 Task: Add the task  Create a new online booking system for a tour operator to the section Cosmic Sprint in the project AgileOutlook and add a Due Date to the respective task as 2024/04/26
Action: Mouse moved to (110, 354)
Screenshot: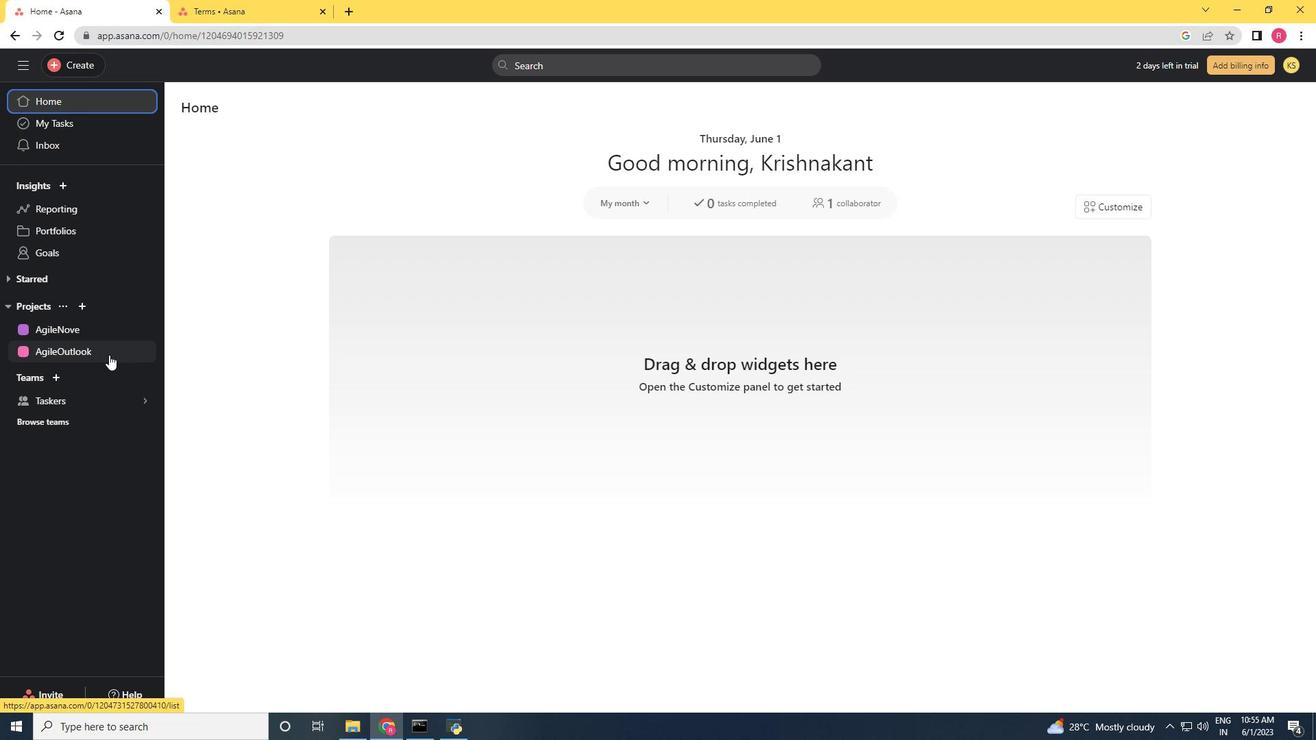 
Action: Mouse pressed left at (110, 354)
Screenshot: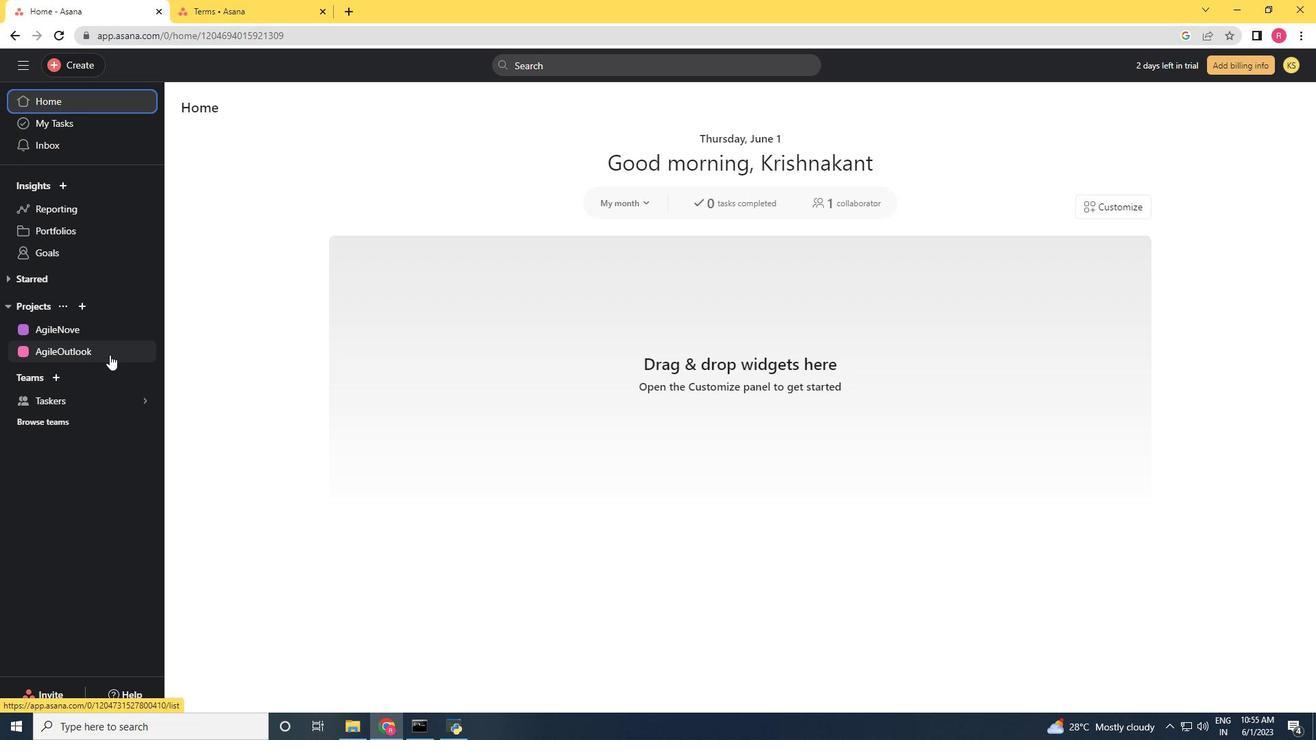 
Action: Mouse moved to (822, 560)
Screenshot: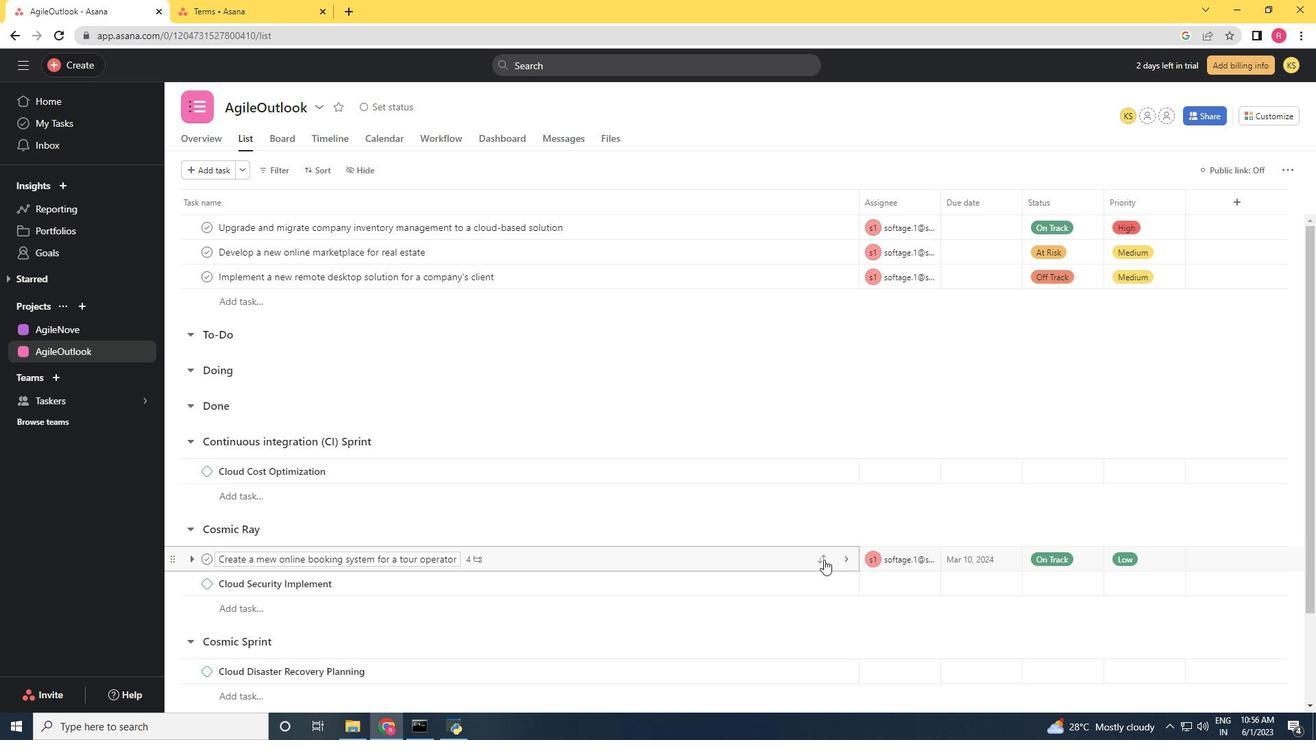
Action: Mouse pressed left at (822, 560)
Screenshot: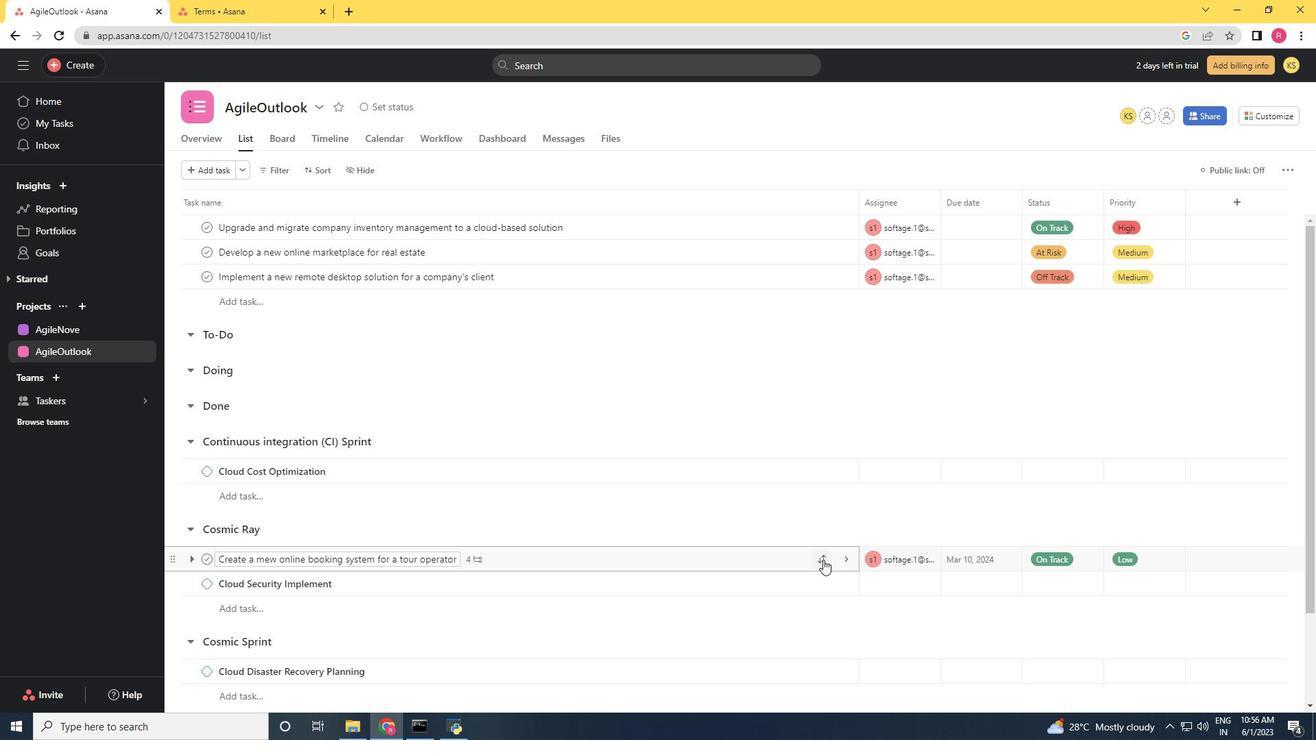 
Action: Mouse moved to (746, 499)
Screenshot: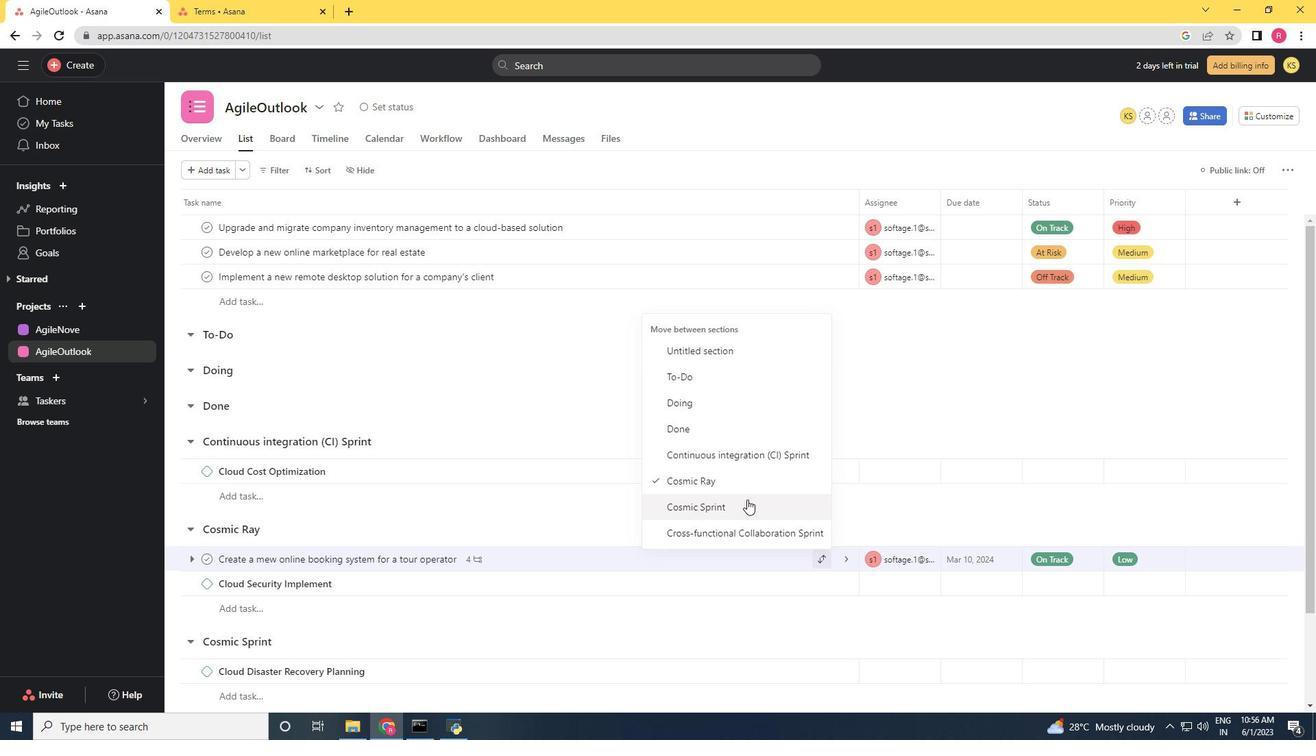 
Action: Mouse pressed left at (746, 499)
Screenshot: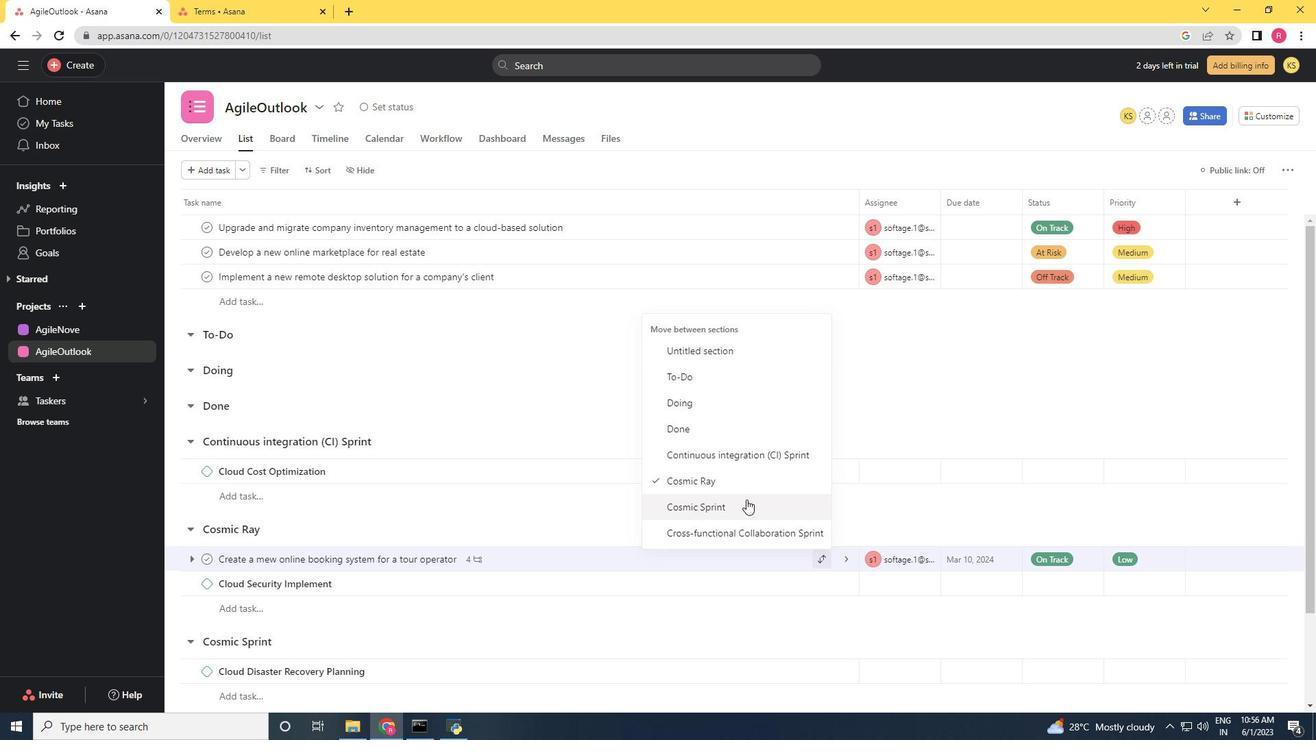 
Action: Mouse moved to (630, 614)
Screenshot: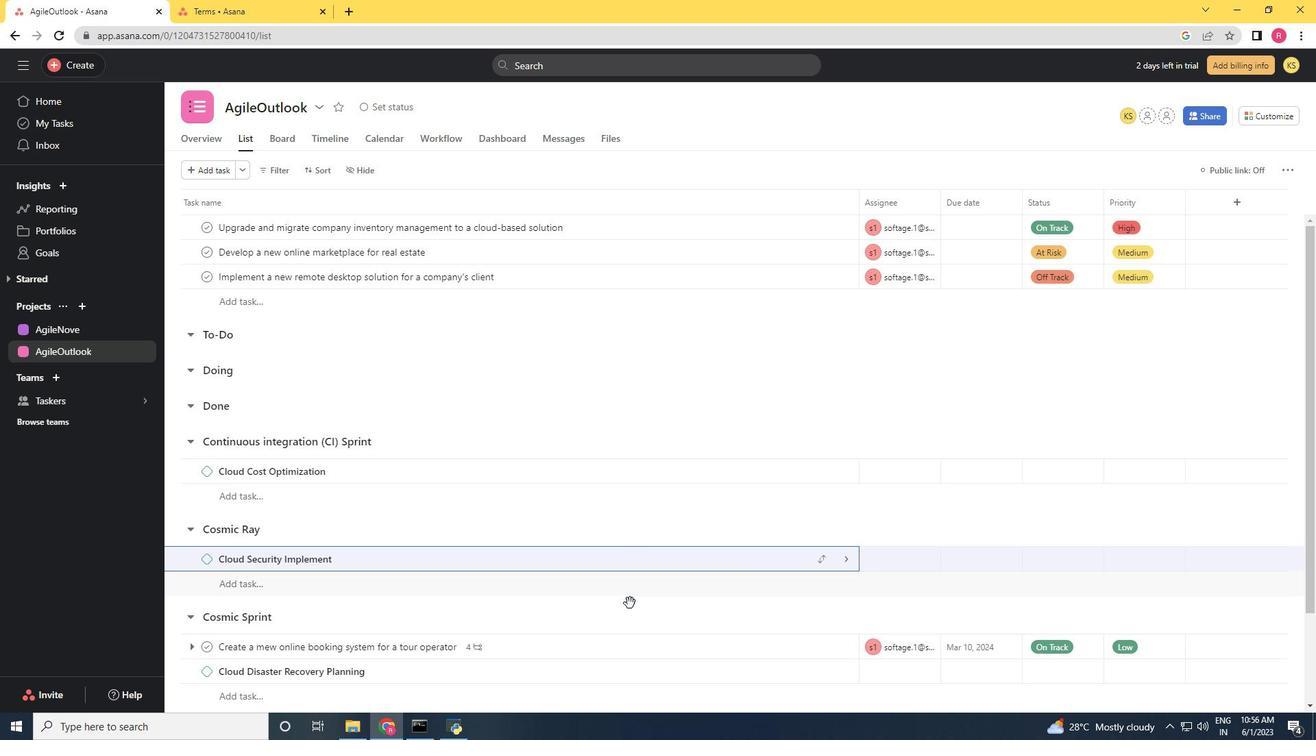 
Action: Mouse scrolled (630, 613) with delta (0, 0)
Screenshot: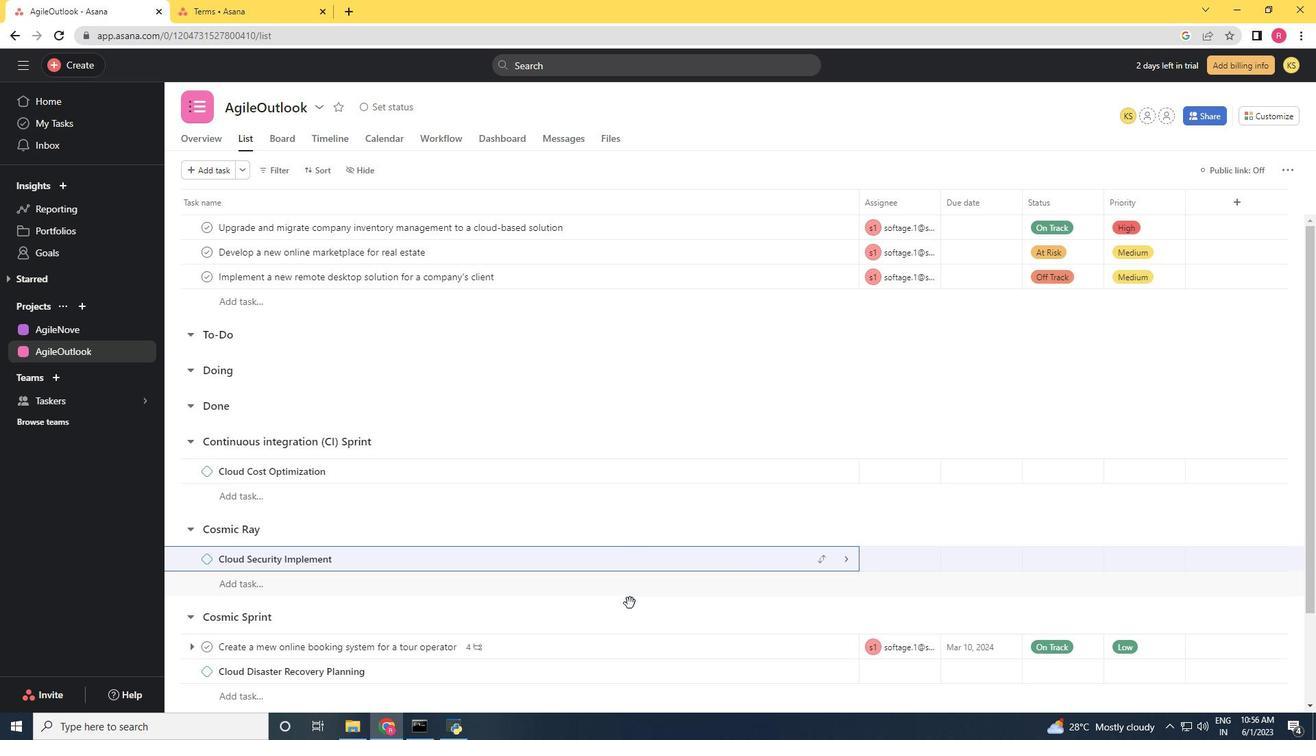 
Action: Mouse scrolled (630, 613) with delta (0, 0)
Screenshot: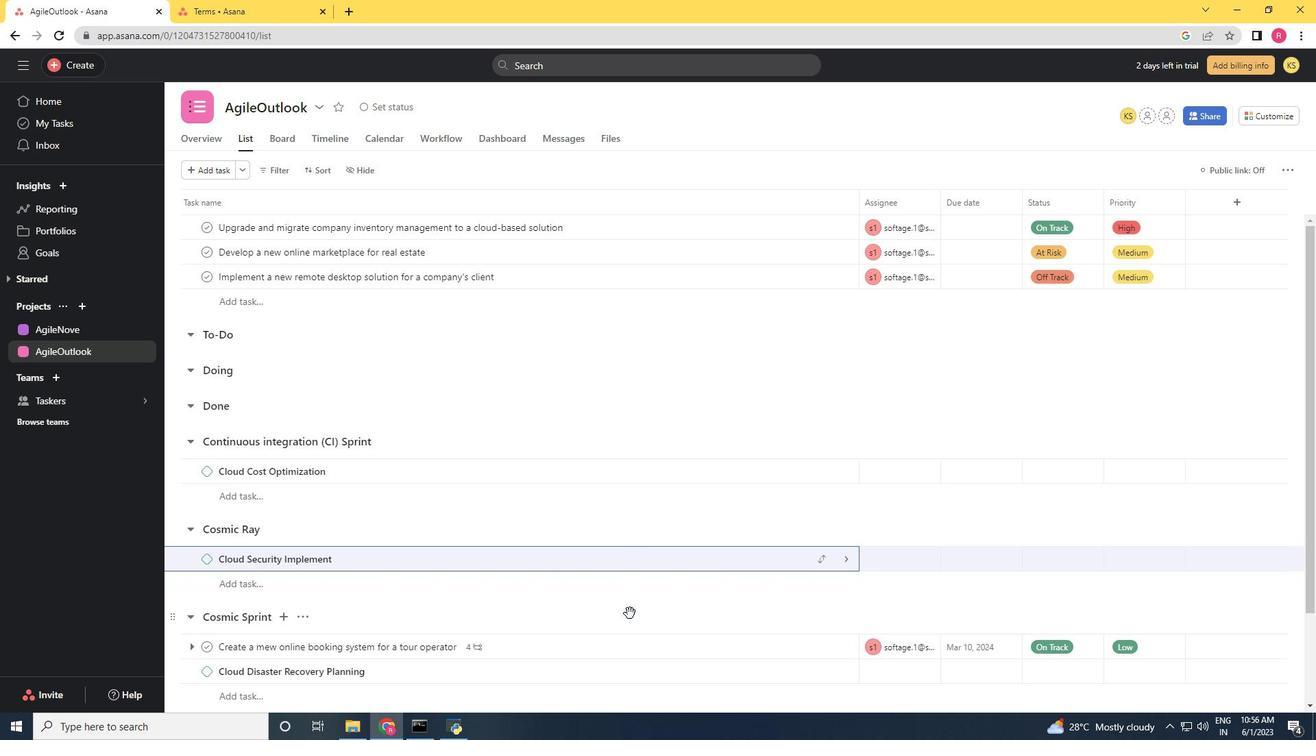 
Action: Mouse scrolled (630, 613) with delta (0, 0)
Screenshot: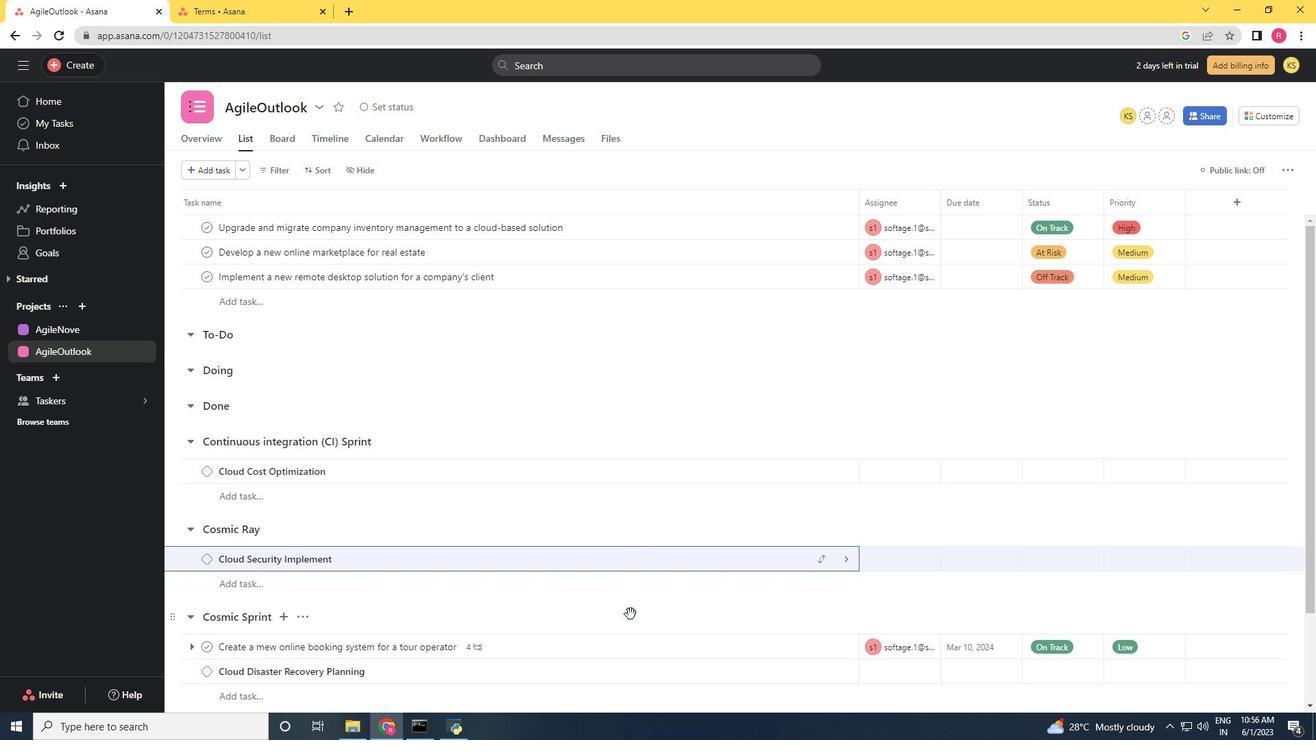 
Action: Mouse moved to (651, 540)
Screenshot: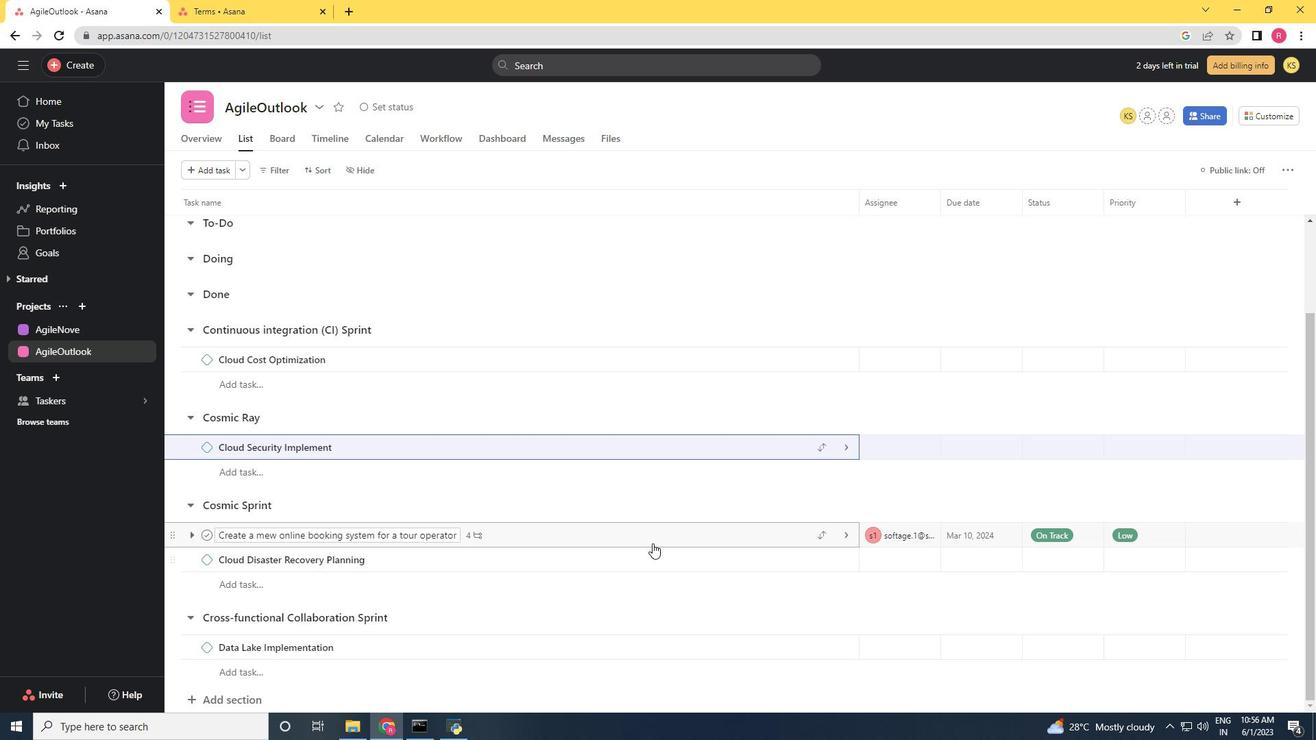
Action: Mouse pressed left at (651, 540)
Screenshot: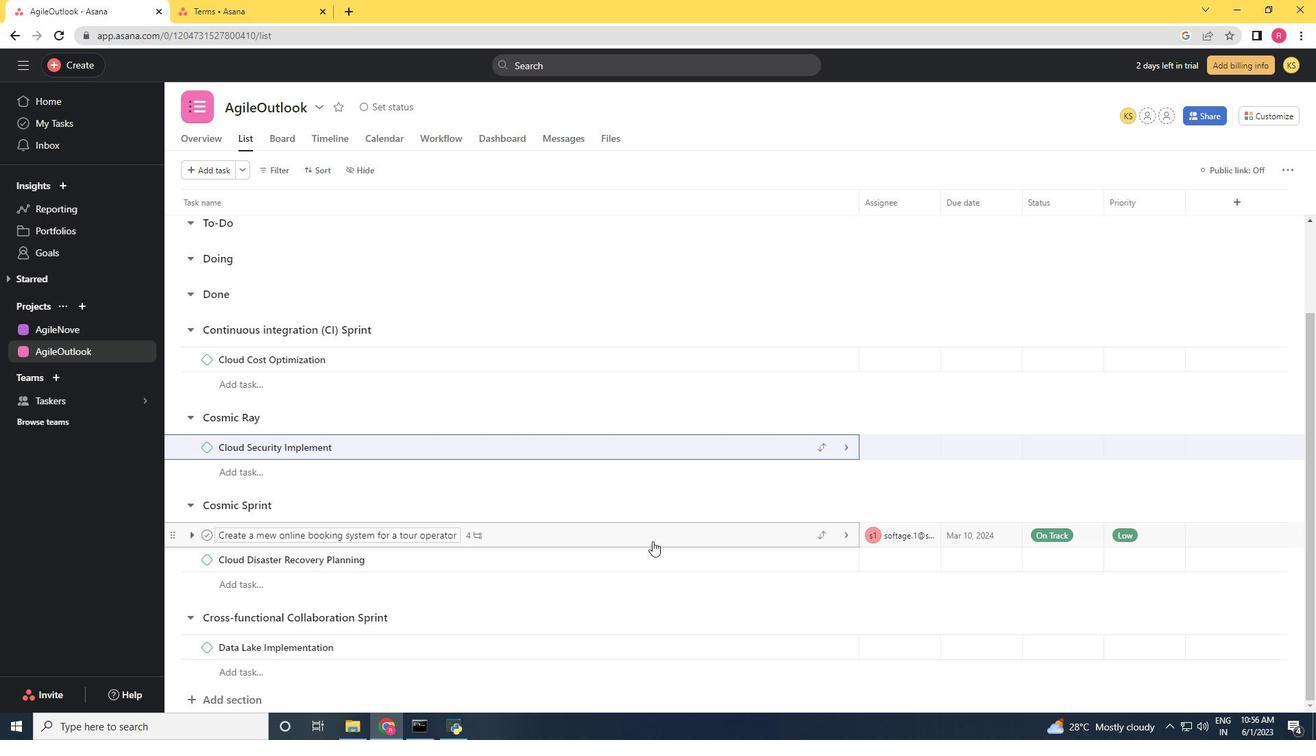 
Action: Mouse moved to (621, 557)
Screenshot: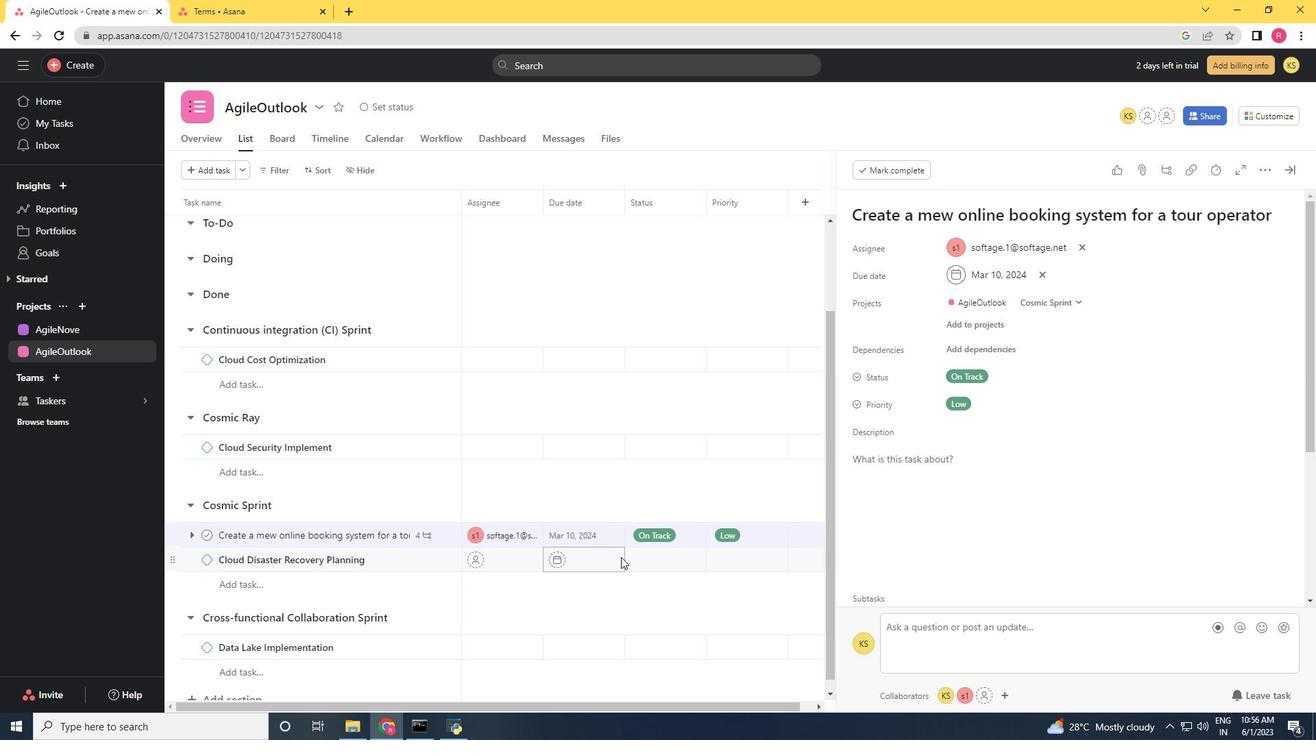 
Action: Mouse pressed left at (621, 557)
Screenshot: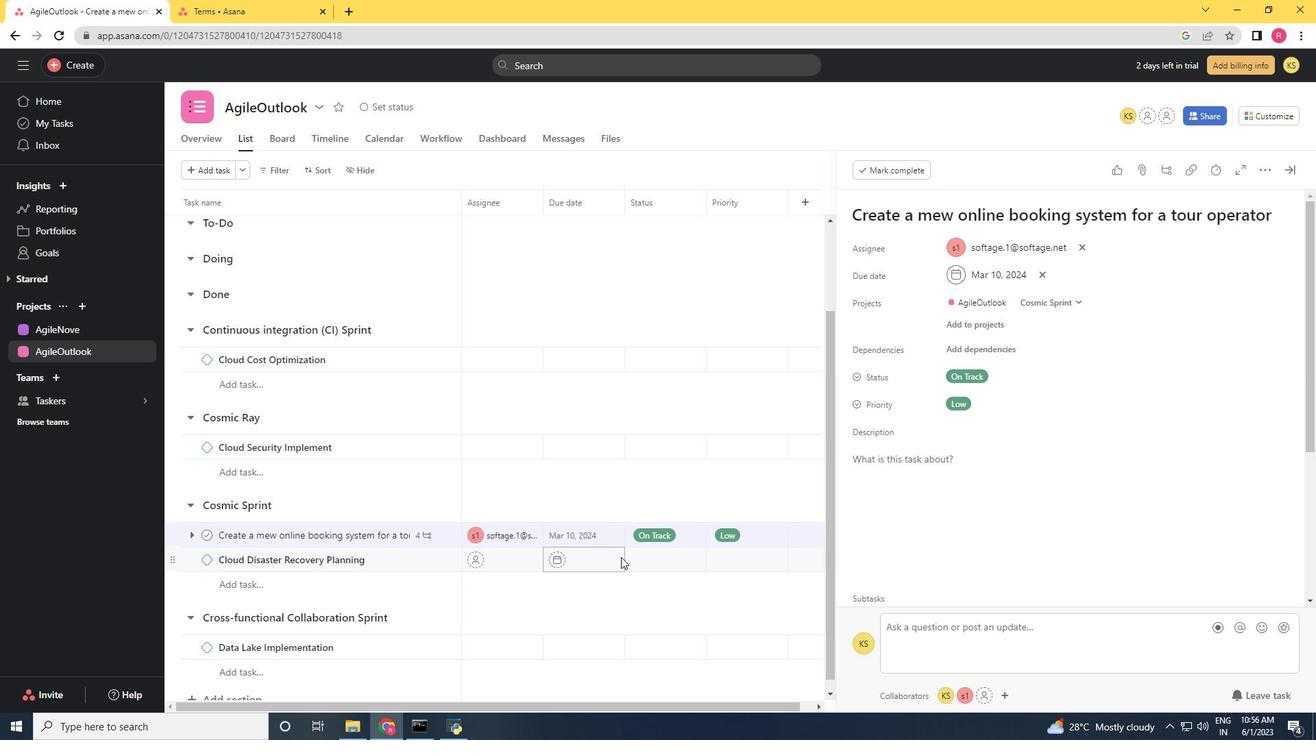 
Action: Mouse moved to (614, 536)
Screenshot: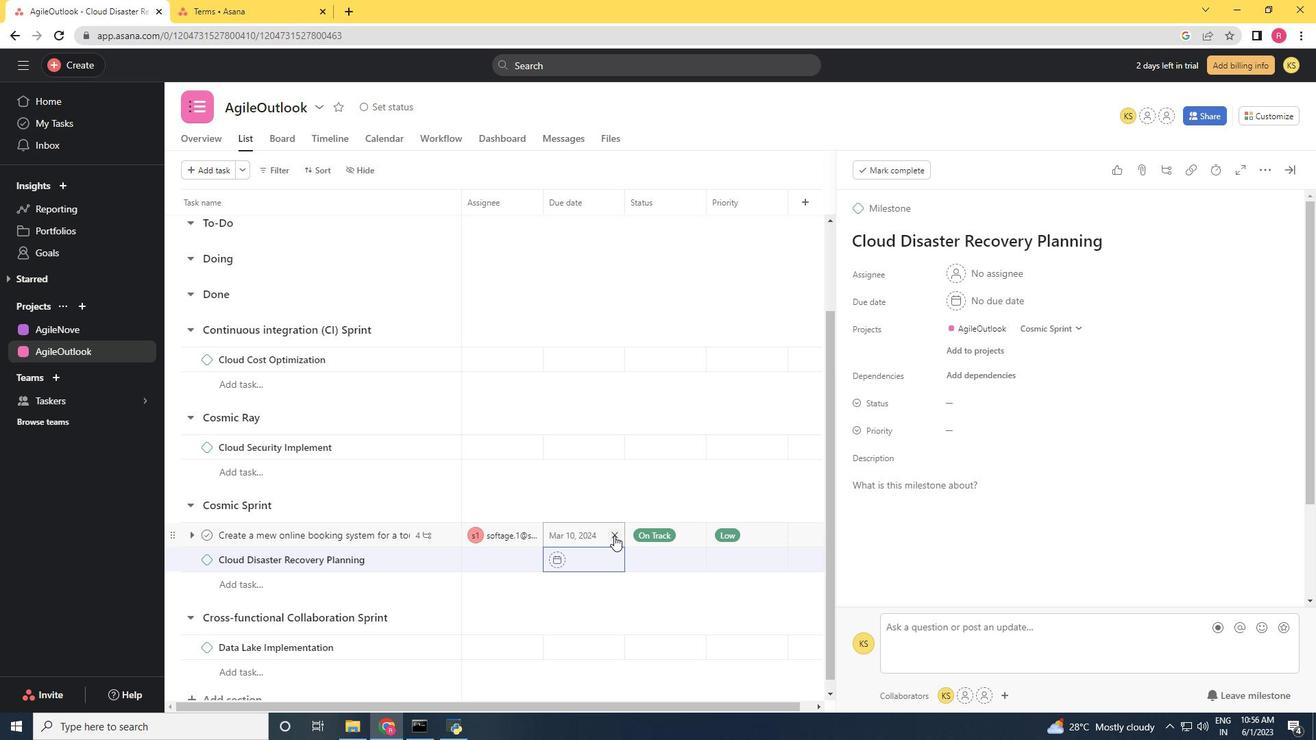 
Action: Mouse pressed left at (614, 536)
Screenshot: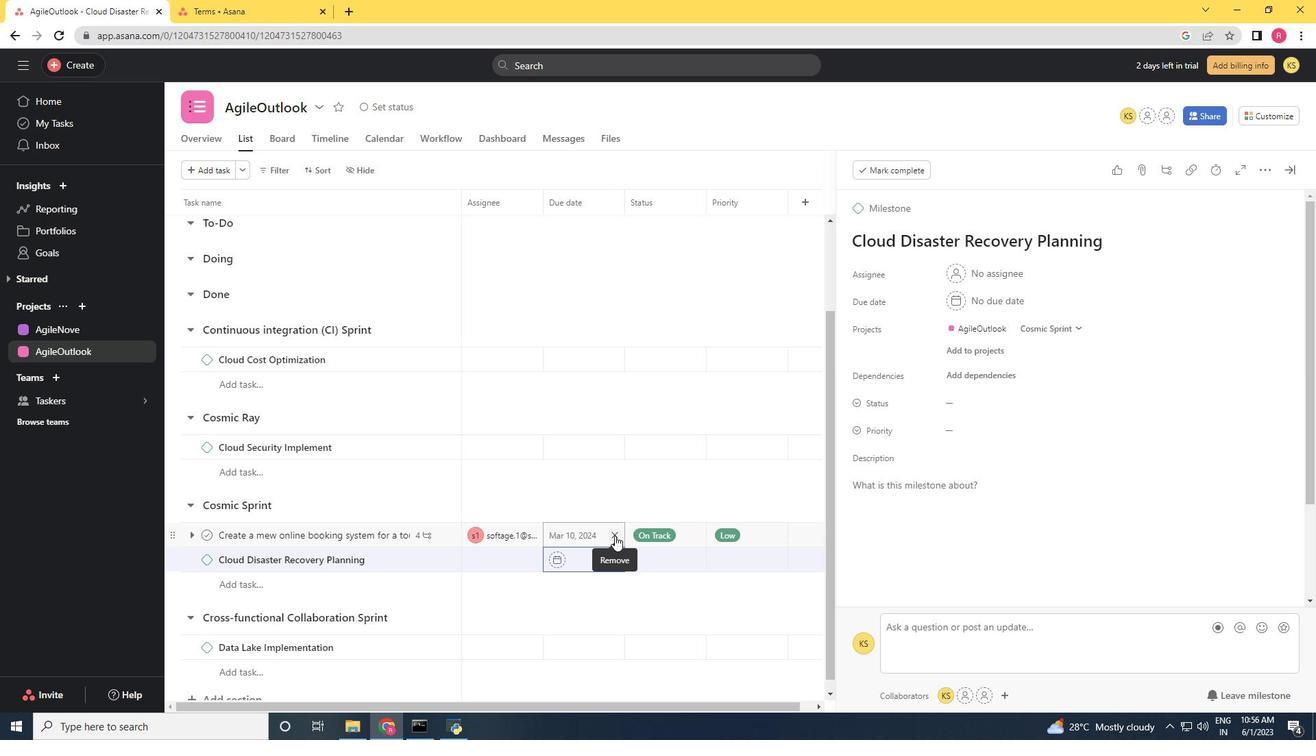 
Action: Mouse moved to (990, 273)
Screenshot: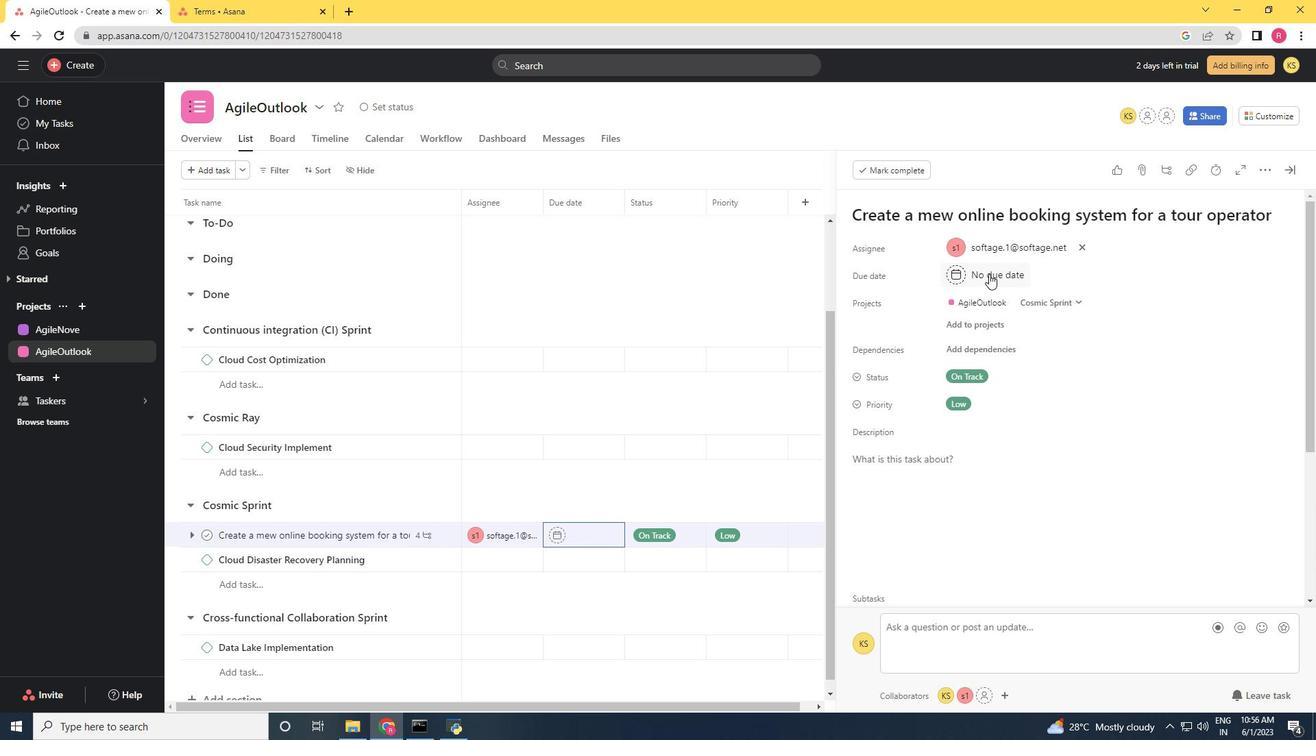 
Action: Mouse pressed left at (990, 273)
Screenshot: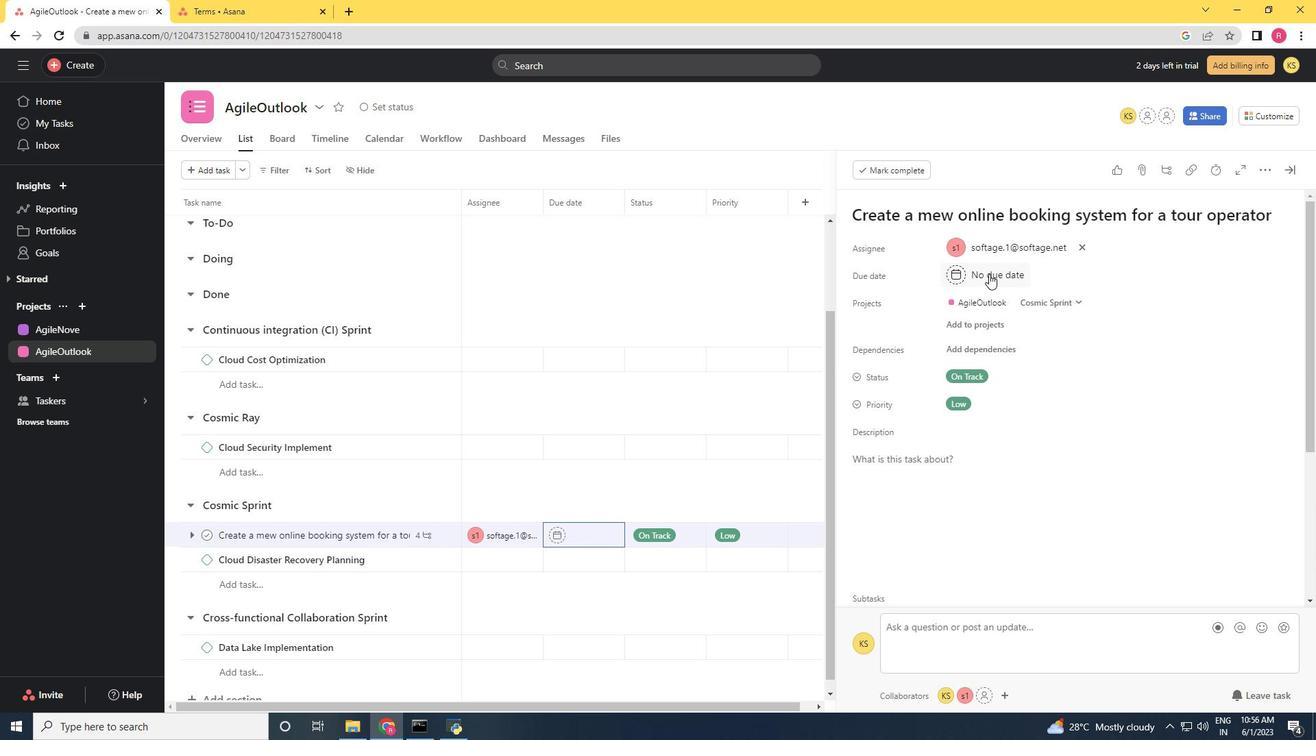 
Action: Mouse moved to (1113, 340)
Screenshot: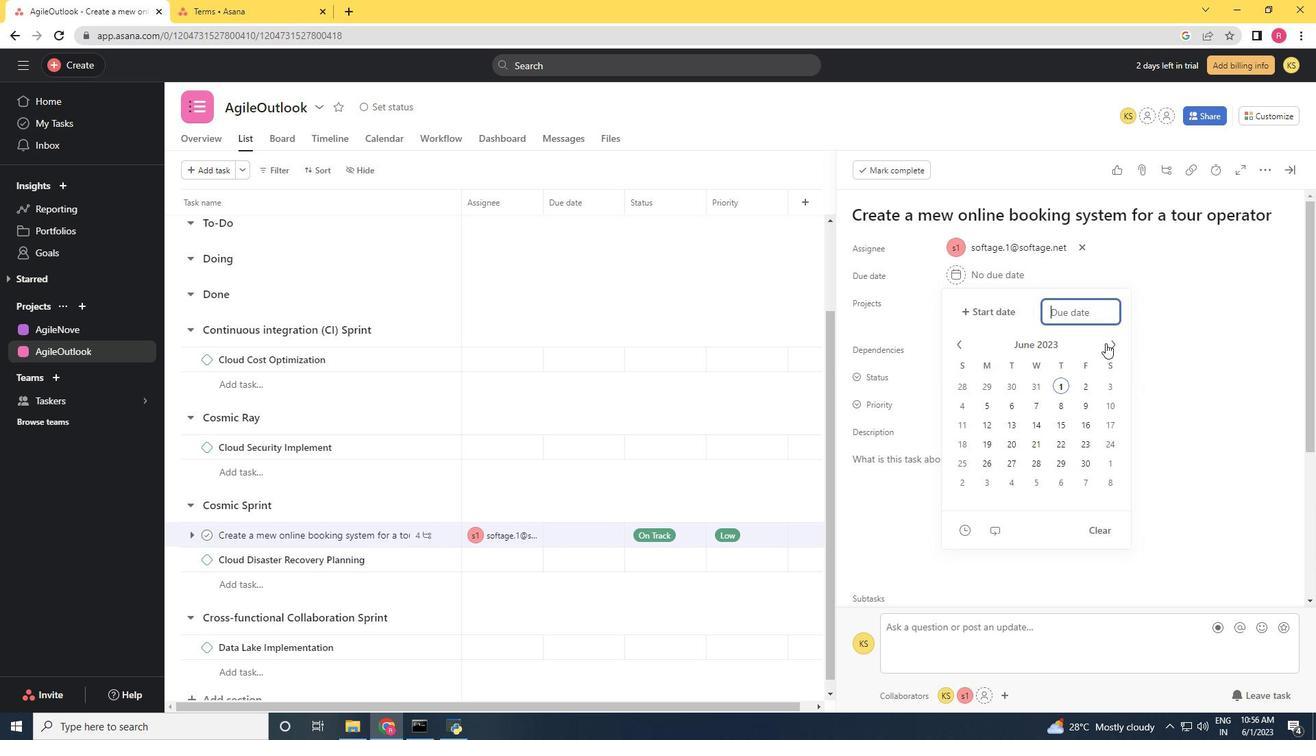 
Action: Mouse pressed left at (1113, 340)
Screenshot: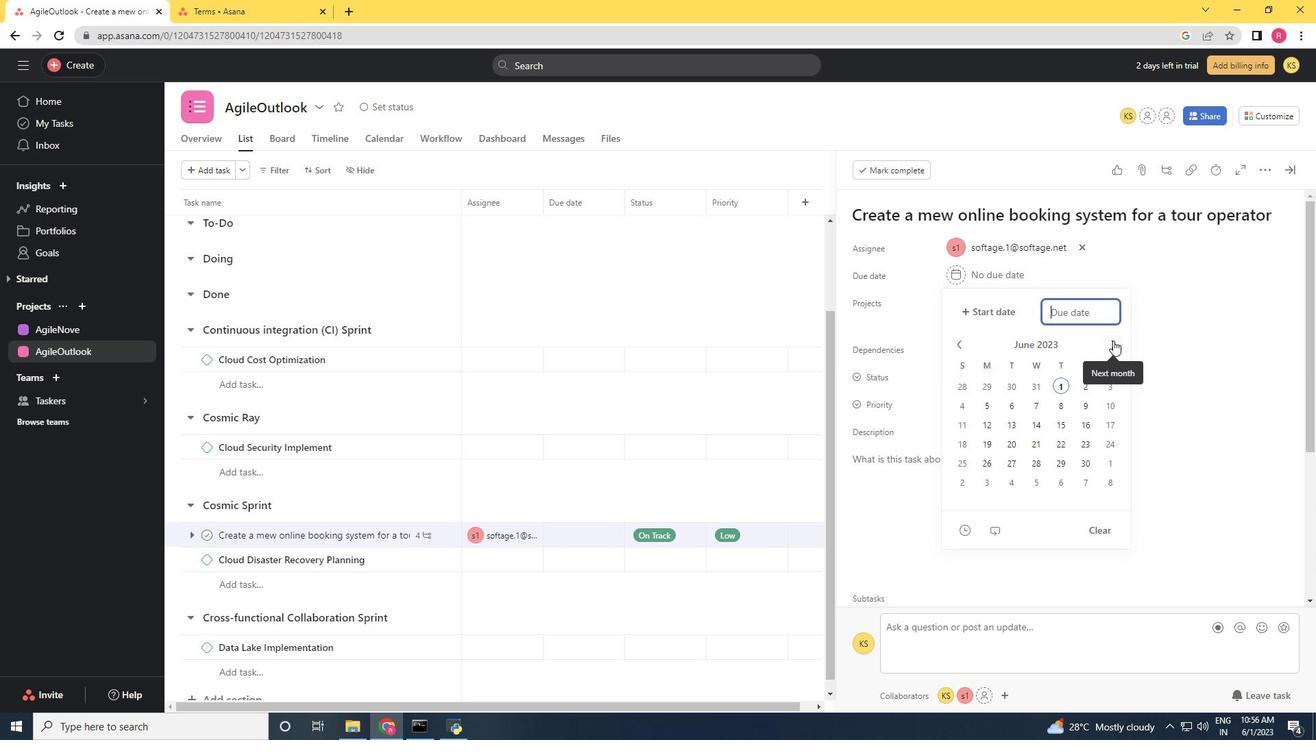 
Action: Mouse pressed left at (1113, 340)
Screenshot: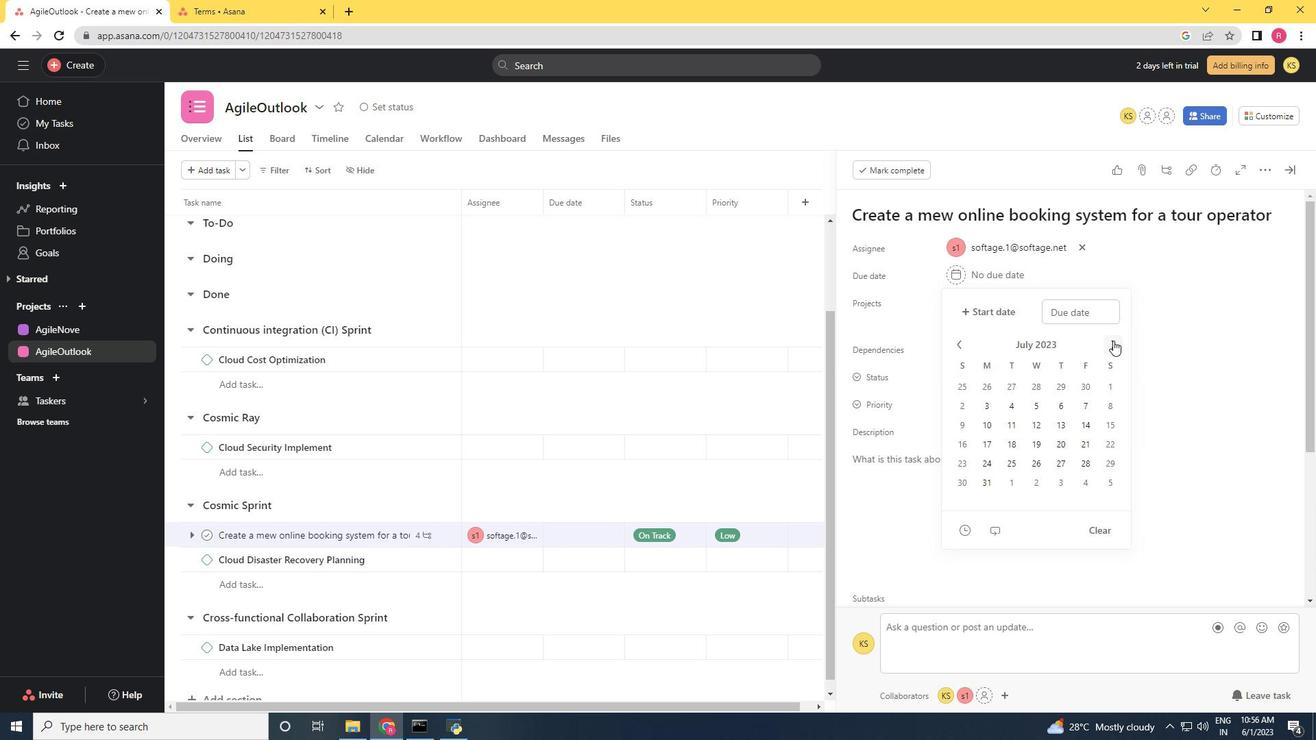 
Action: Mouse pressed left at (1113, 340)
Screenshot: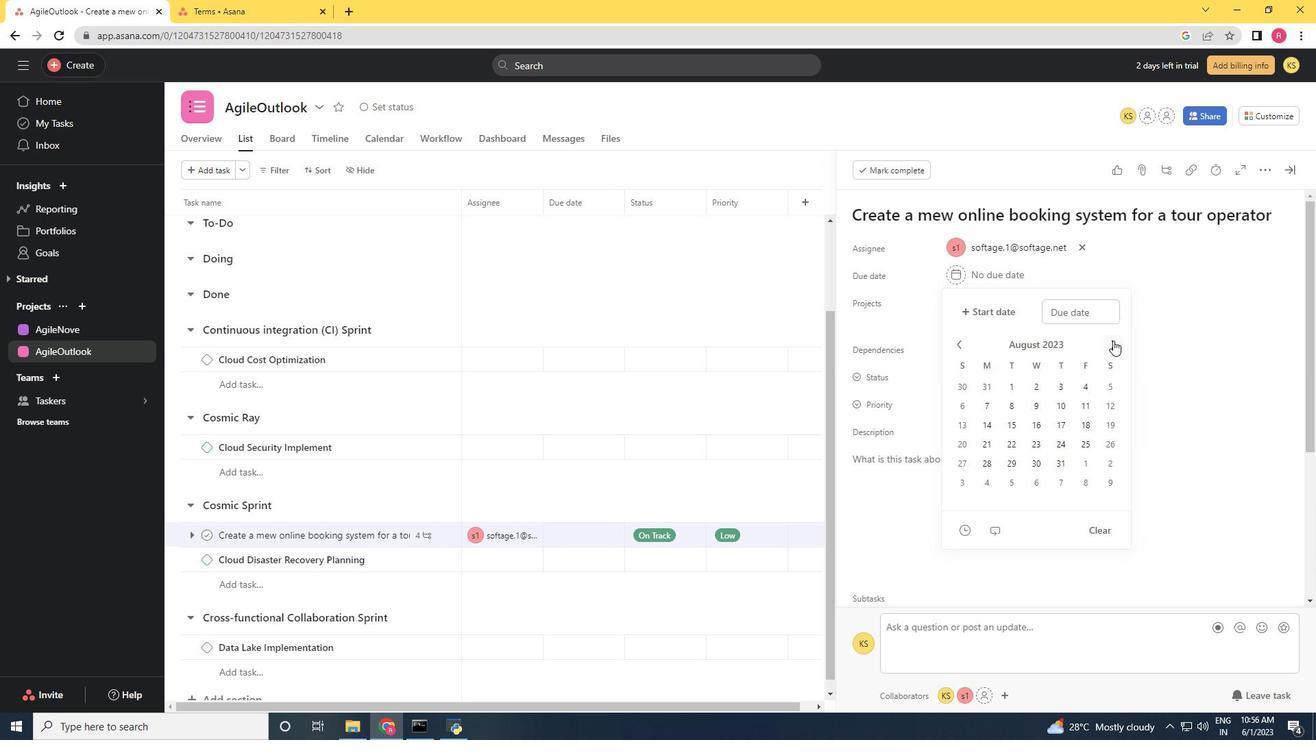 
Action: Mouse pressed left at (1113, 340)
Screenshot: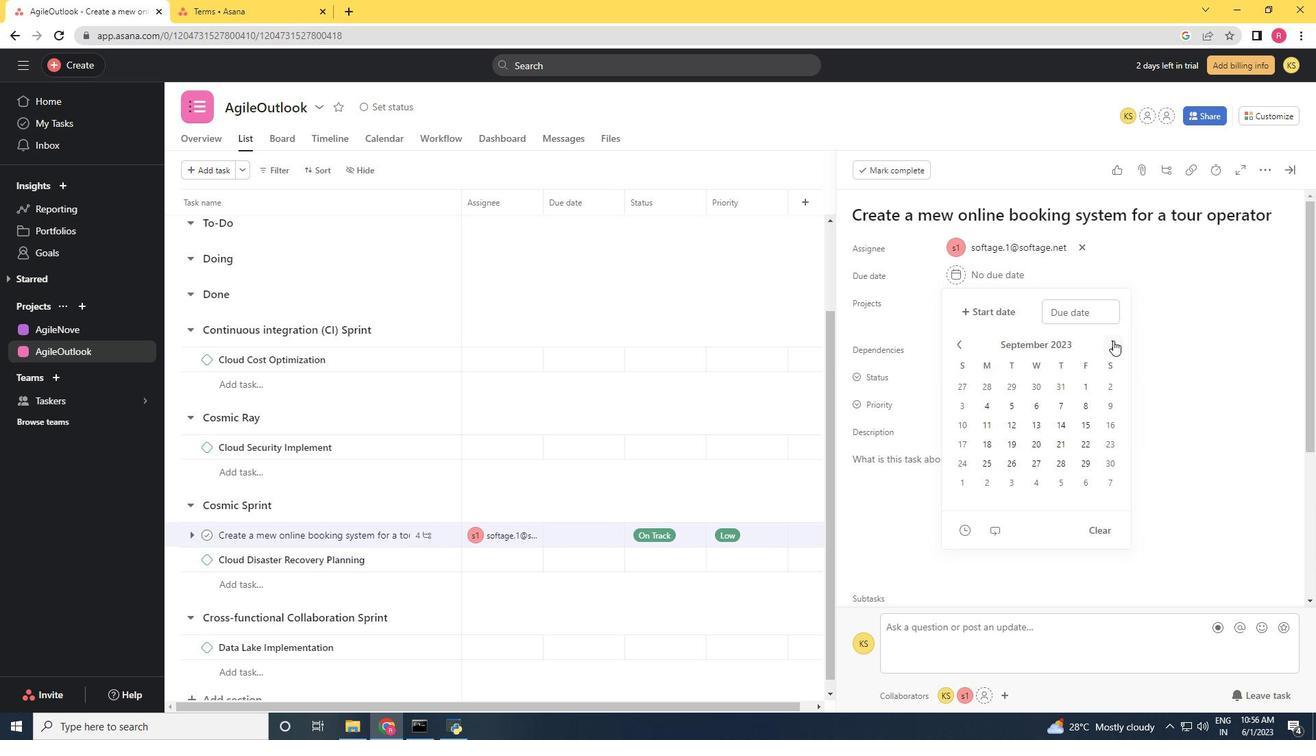 
Action: Mouse moved to (1113, 340)
Screenshot: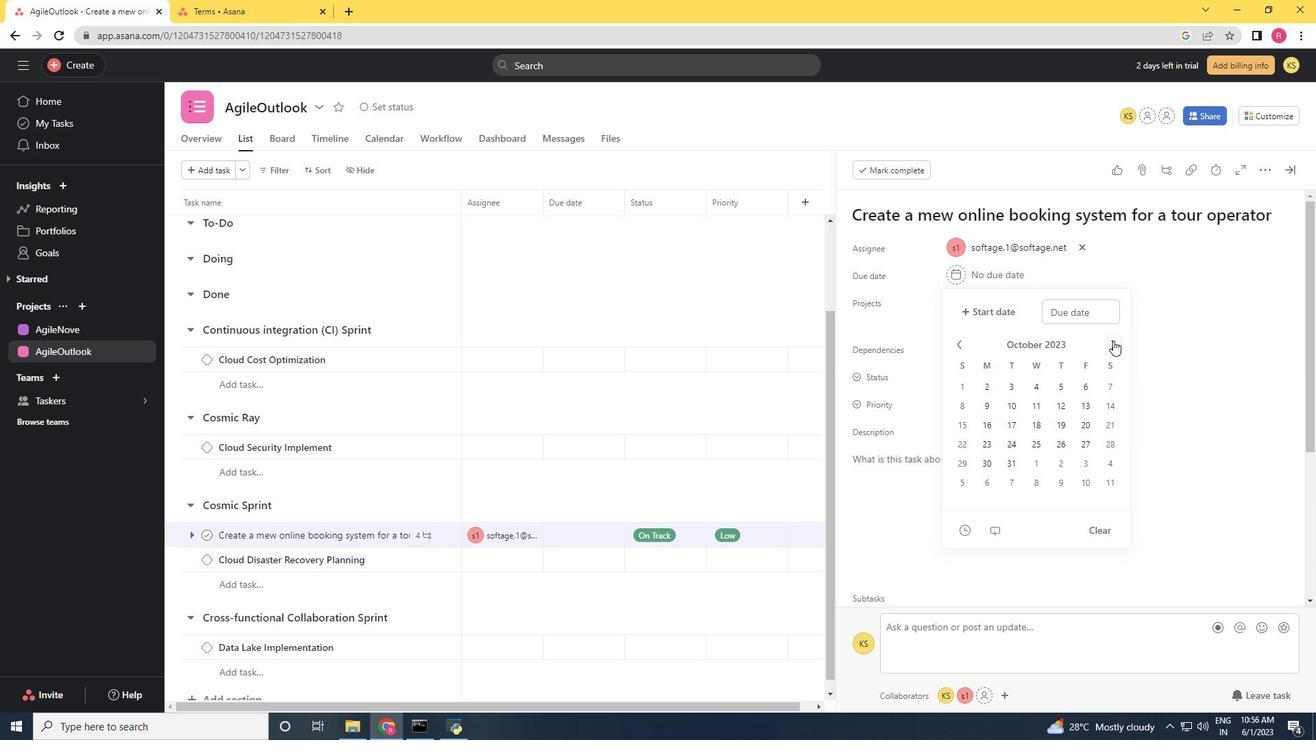 
Action: Mouse pressed left at (1113, 340)
Screenshot: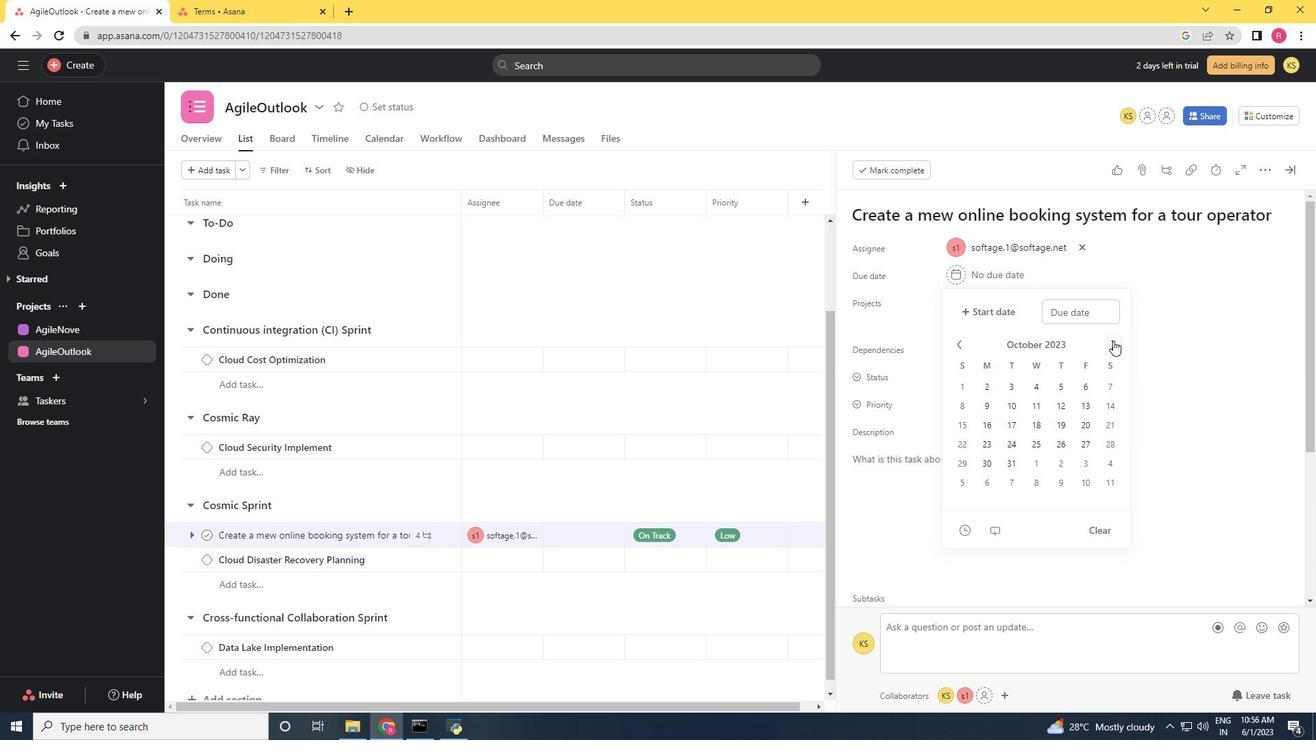 
Action: Mouse pressed left at (1113, 340)
Screenshot: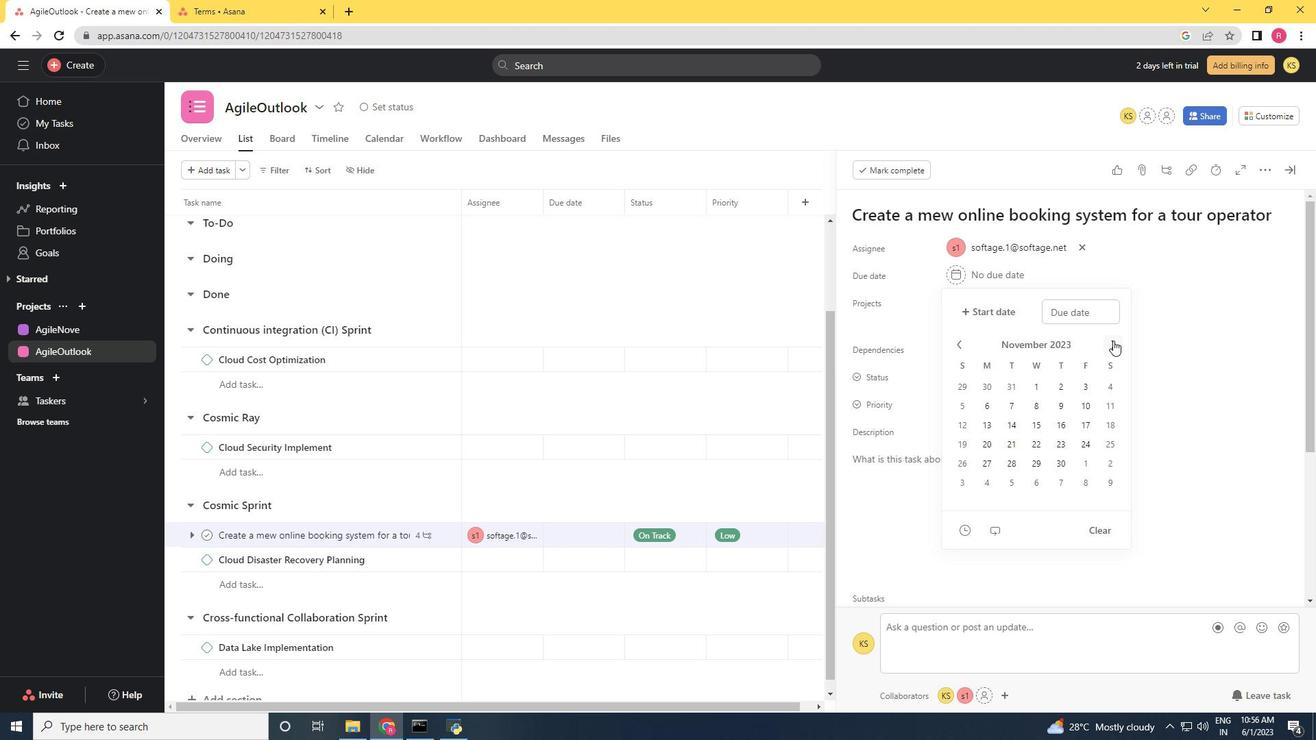 
Action: Mouse moved to (1114, 340)
Screenshot: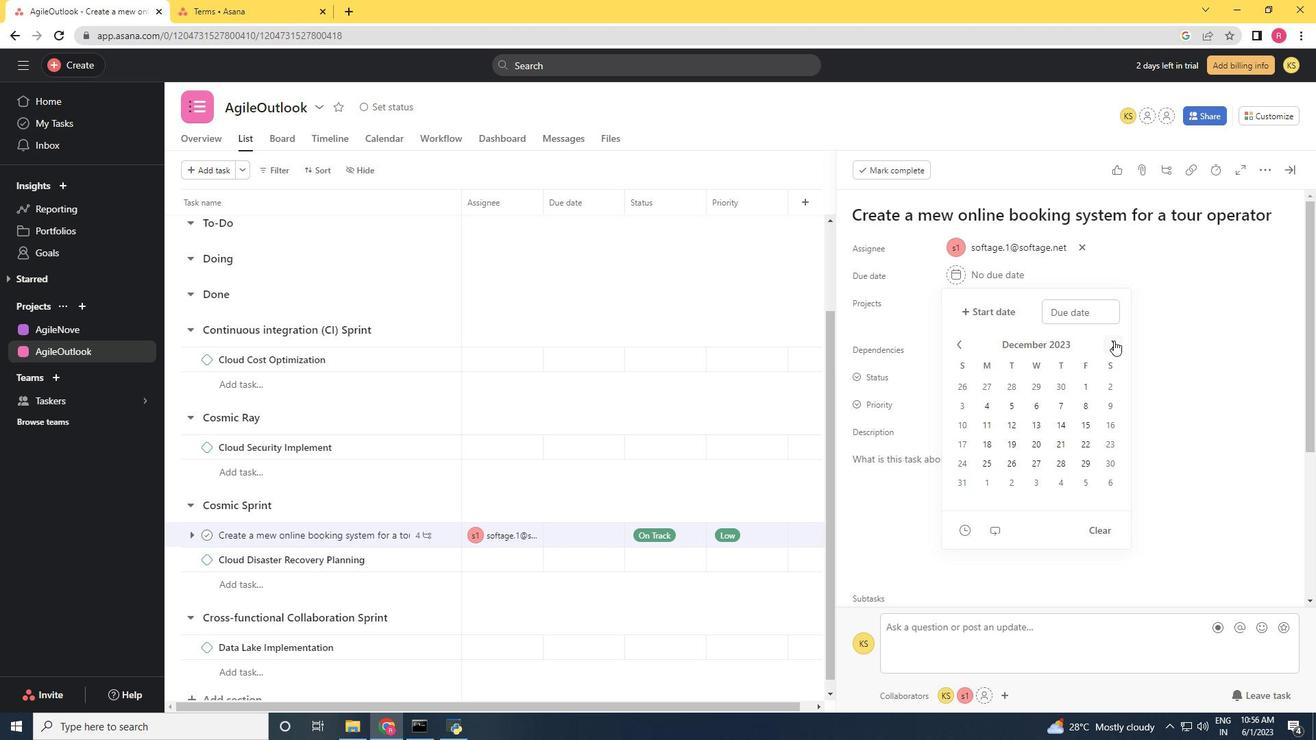 
Action: Mouse pressed left at (1114, 340)
Screenshot: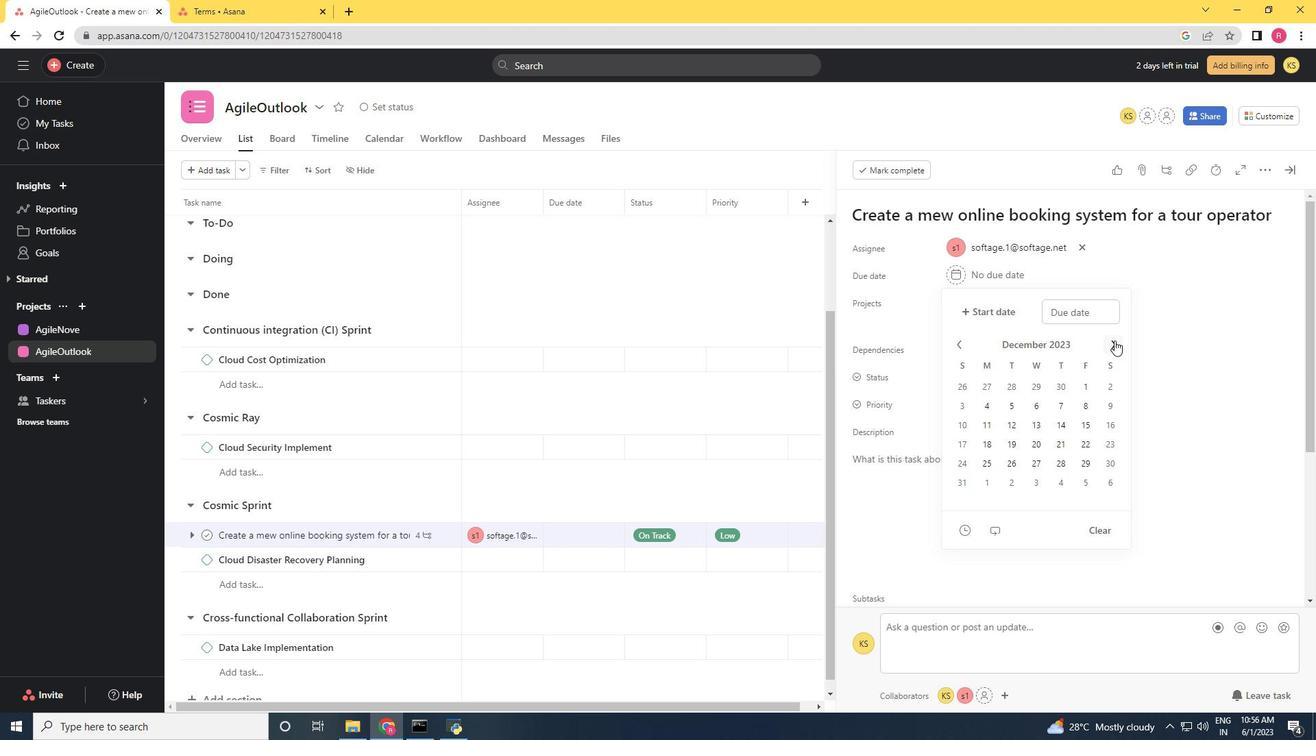 
Action: Mouse moved to (1115, 340)
Screenshot: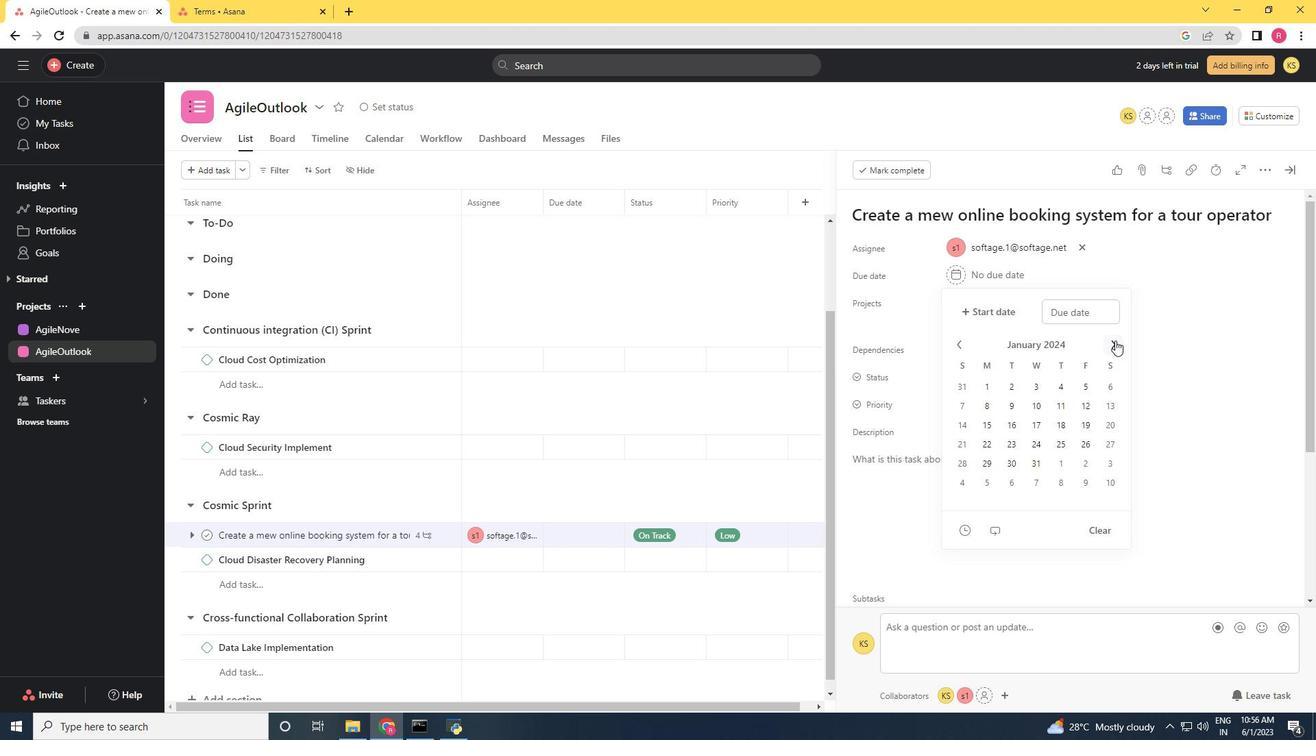 
Action: Mouse pressed left at (1115, 340)
Screenshot: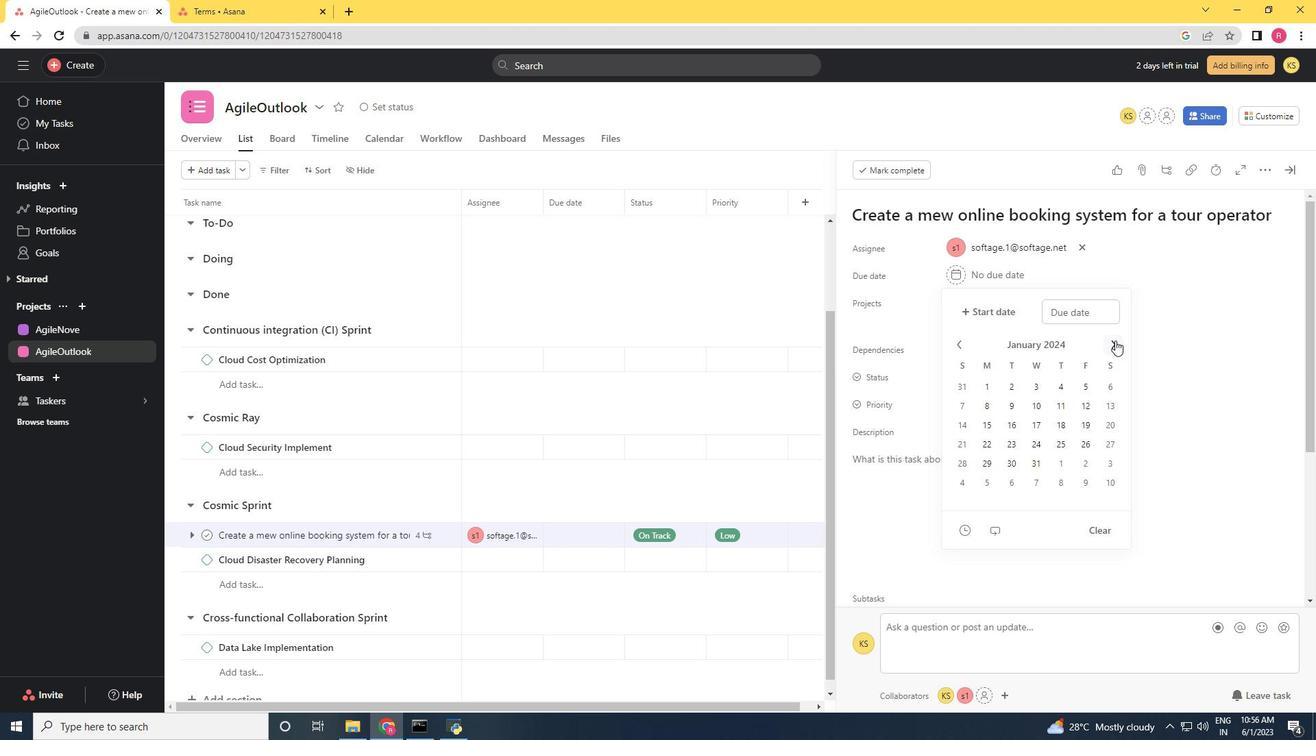 
Action: Mouse pressed left at (1115, 340)
Screenshot: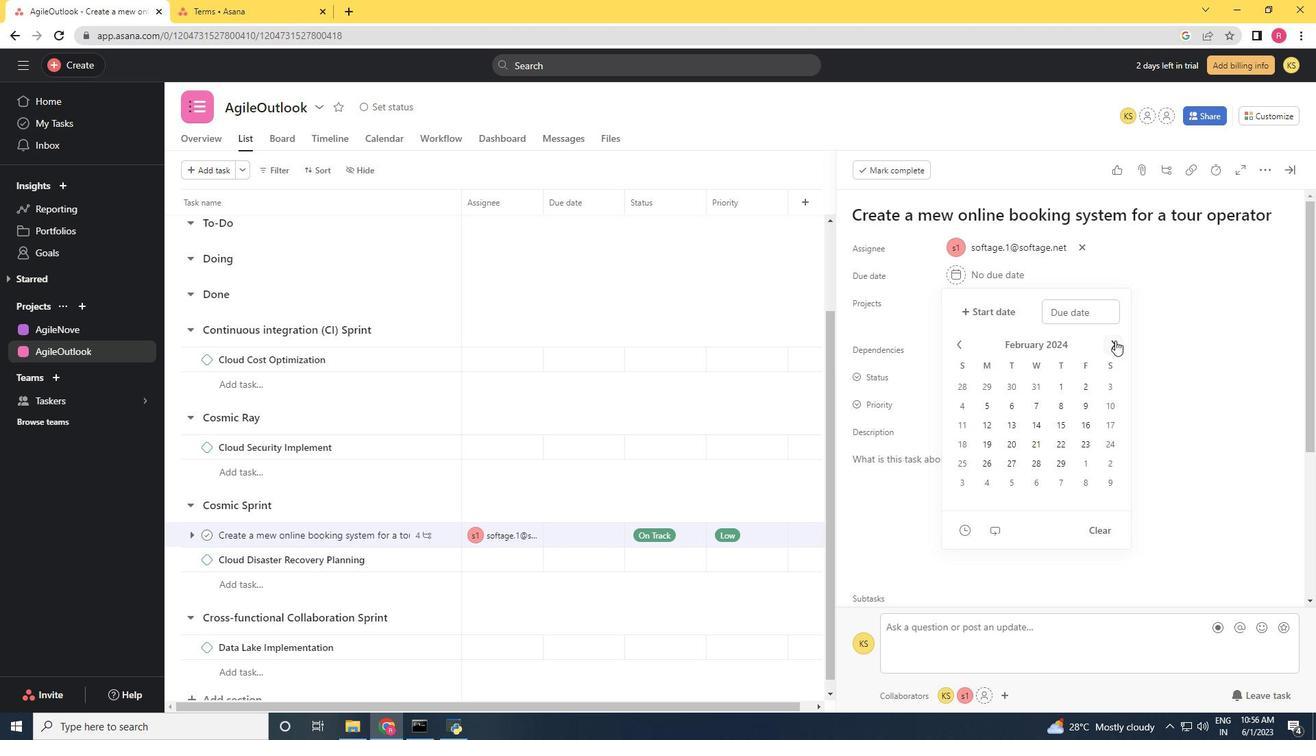 
Action: Mouse pressed left at (1115, 340)
Screenshot: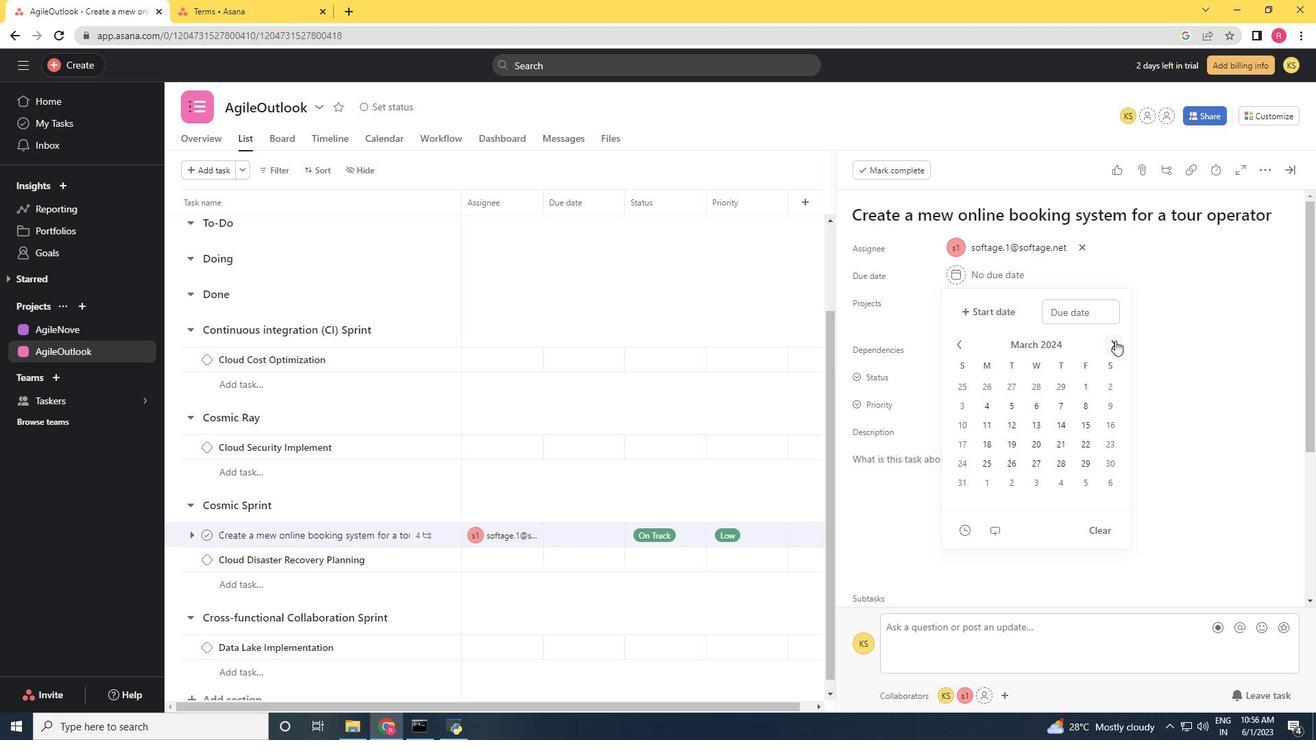 
Action: Mouse moved to (1087, 438)
Screenshot: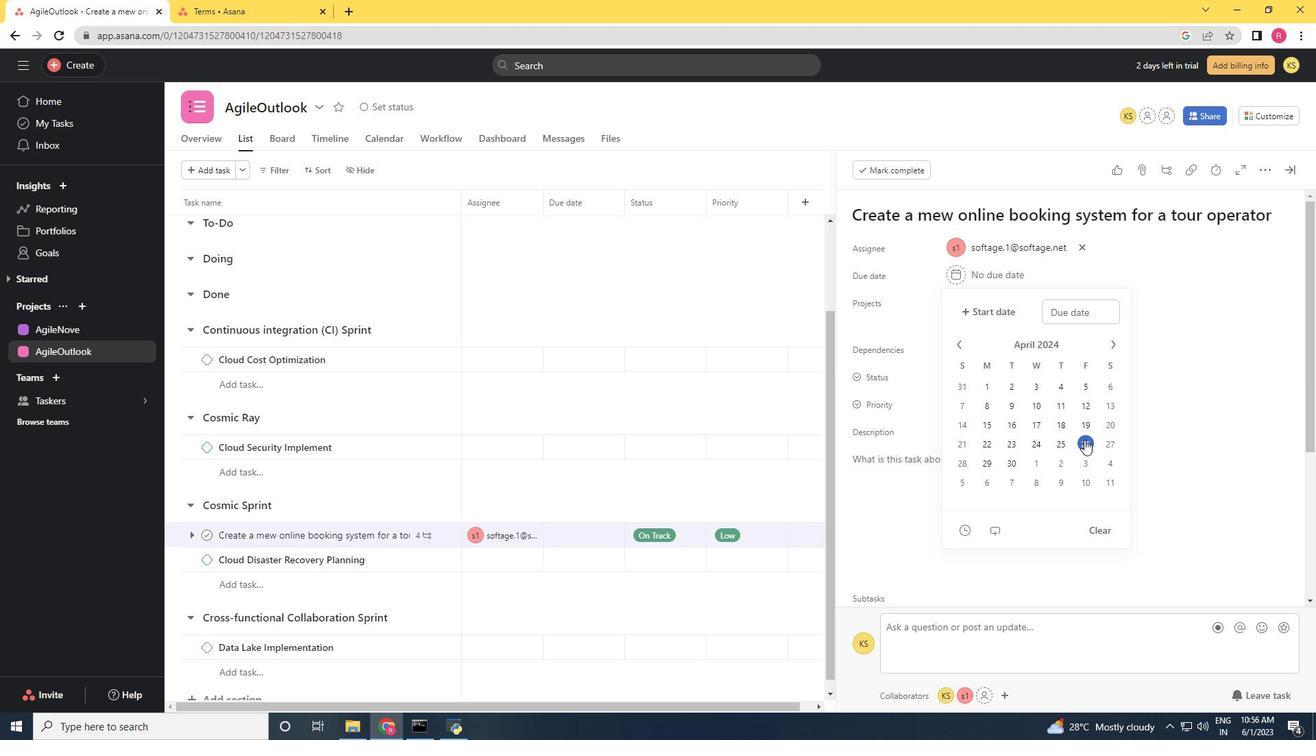 
Action: Mouse pressed left at (1087, 438)
Screenshot: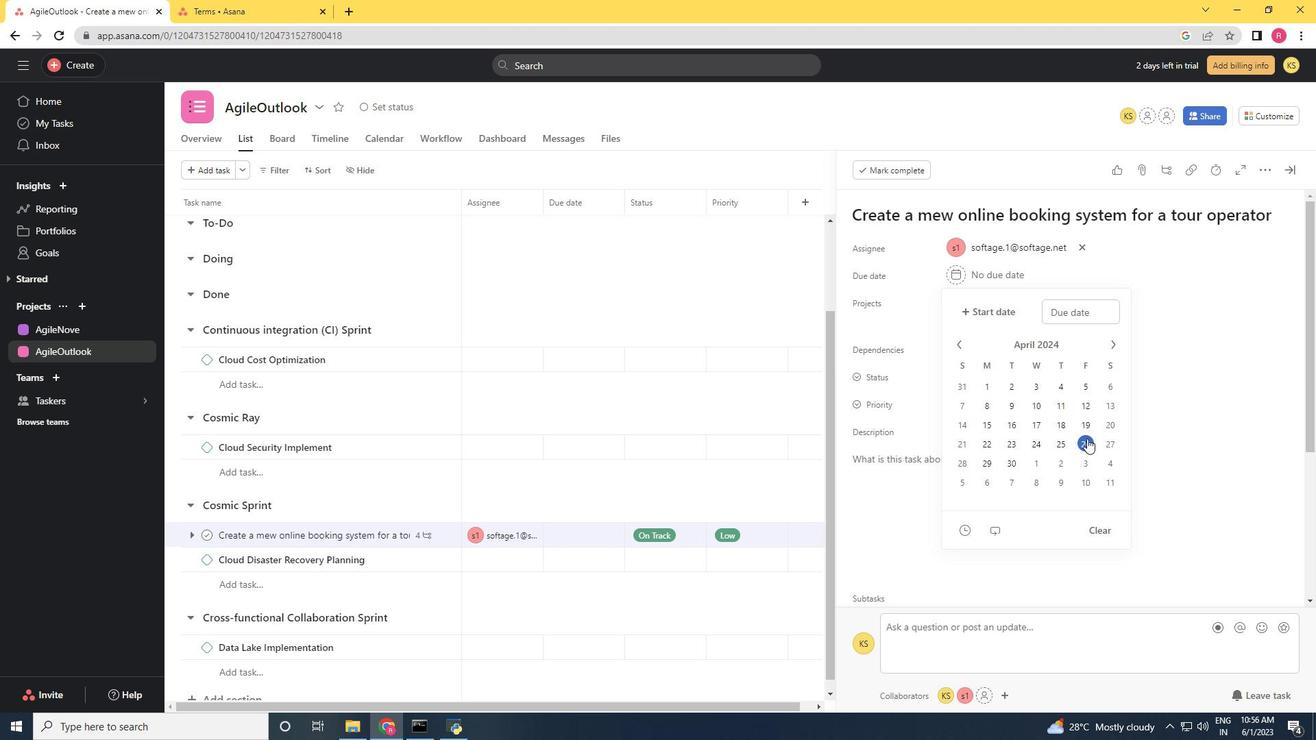 
Action: Mouse moved to (1175, 403)
Screenshot: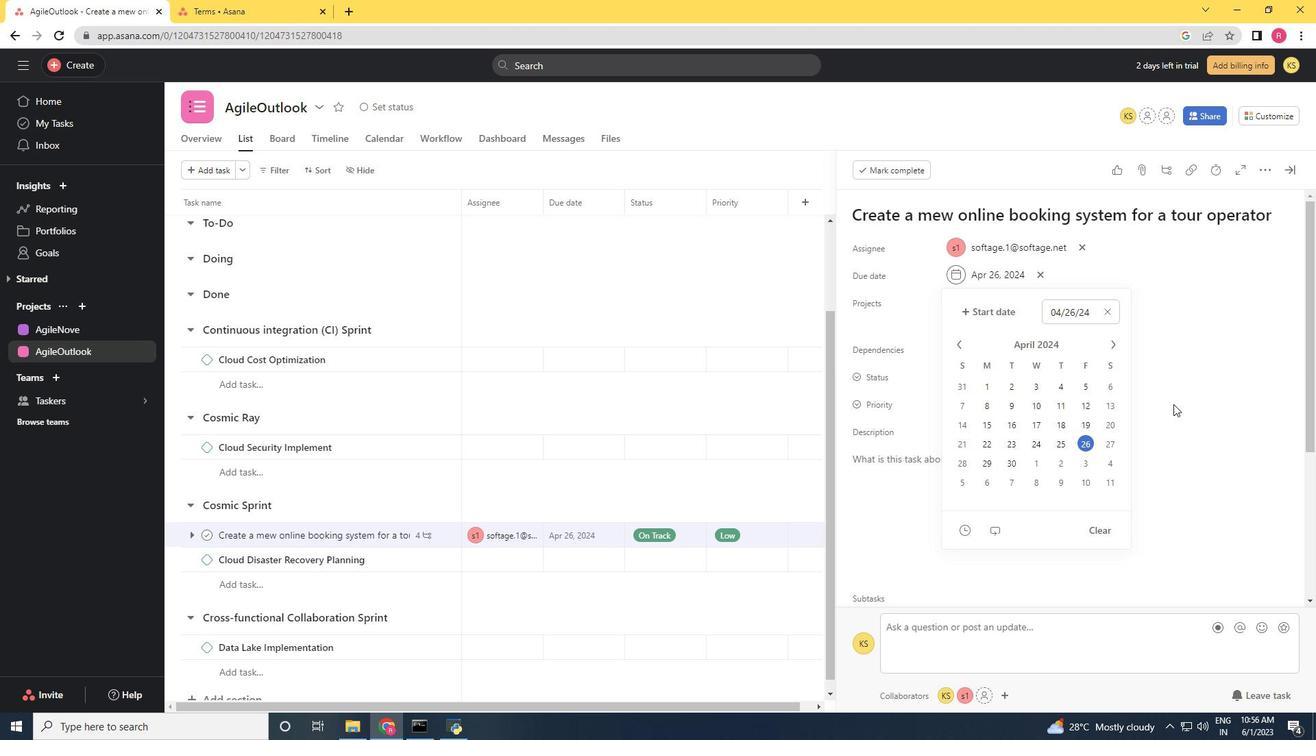 
Action: Mouse pressed left at (1175, 403)
Screenshot: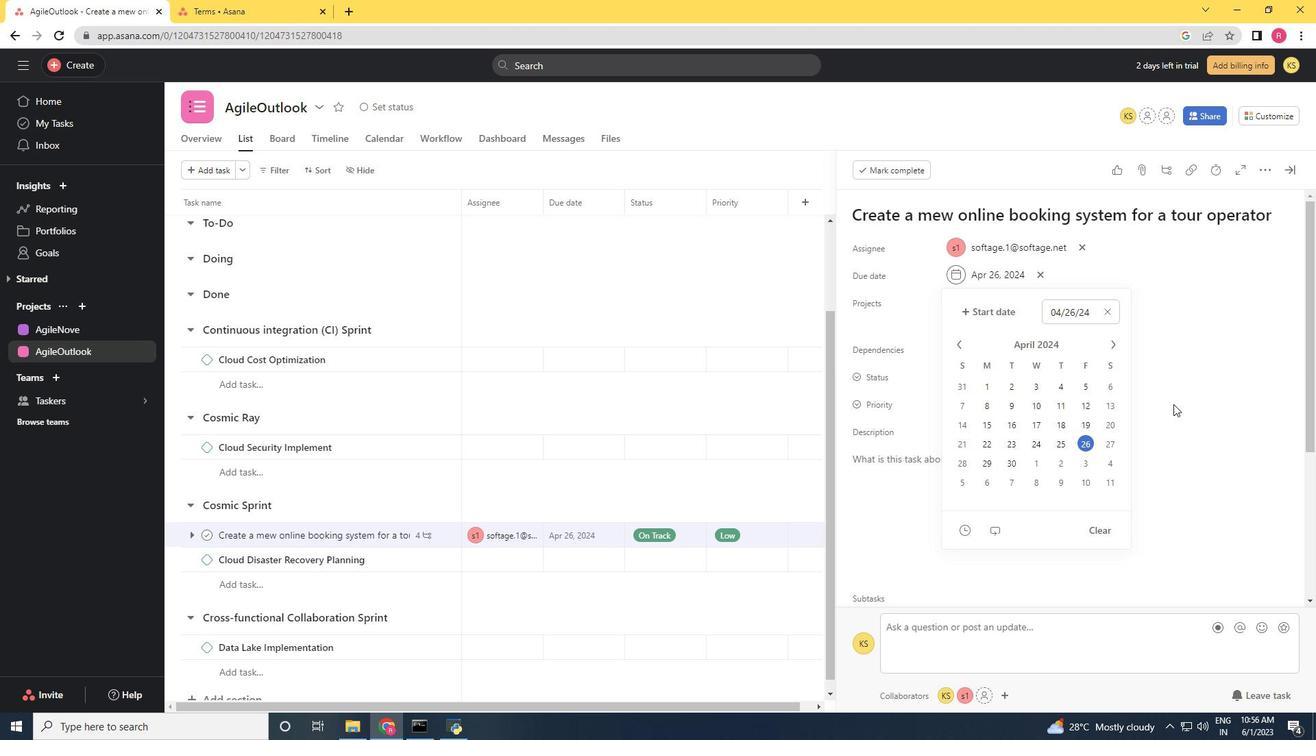 
Action: Mouse moved to (1292, 172)
Screenshot: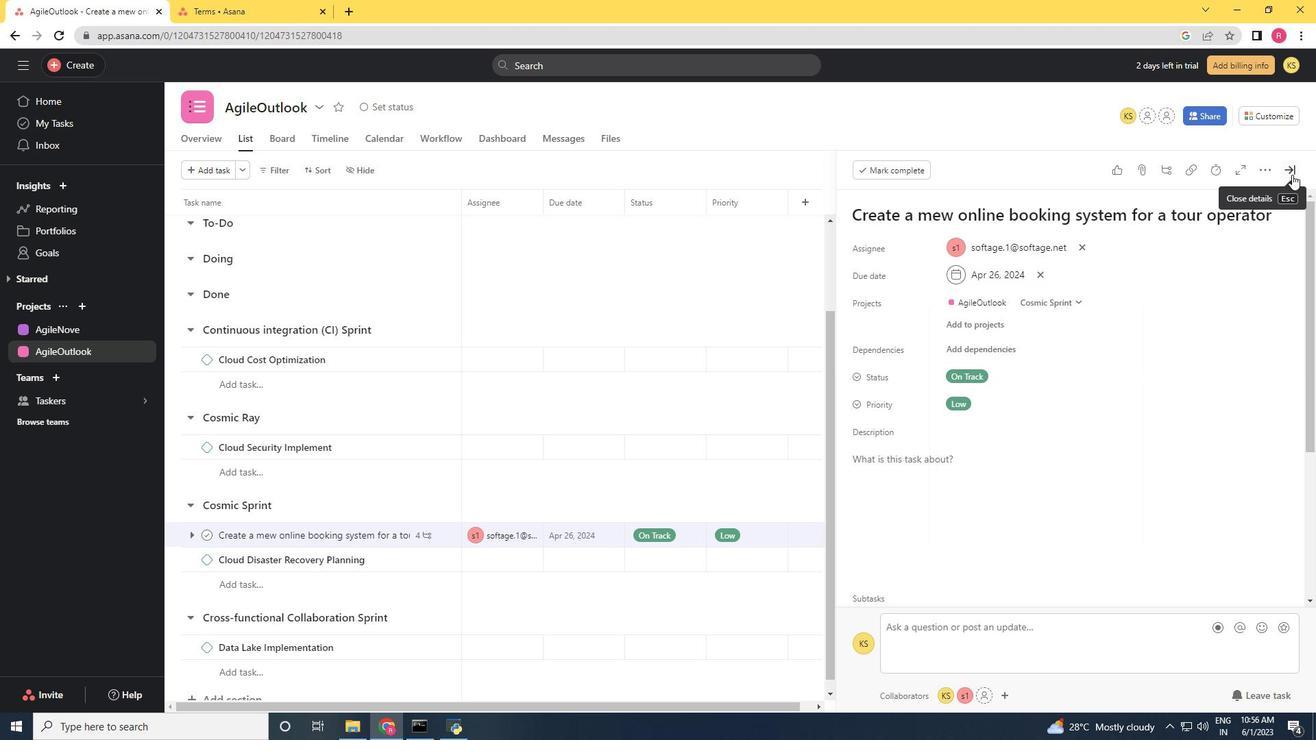 
Action: Mouse pressed left at (1292, 172)
Screenshot: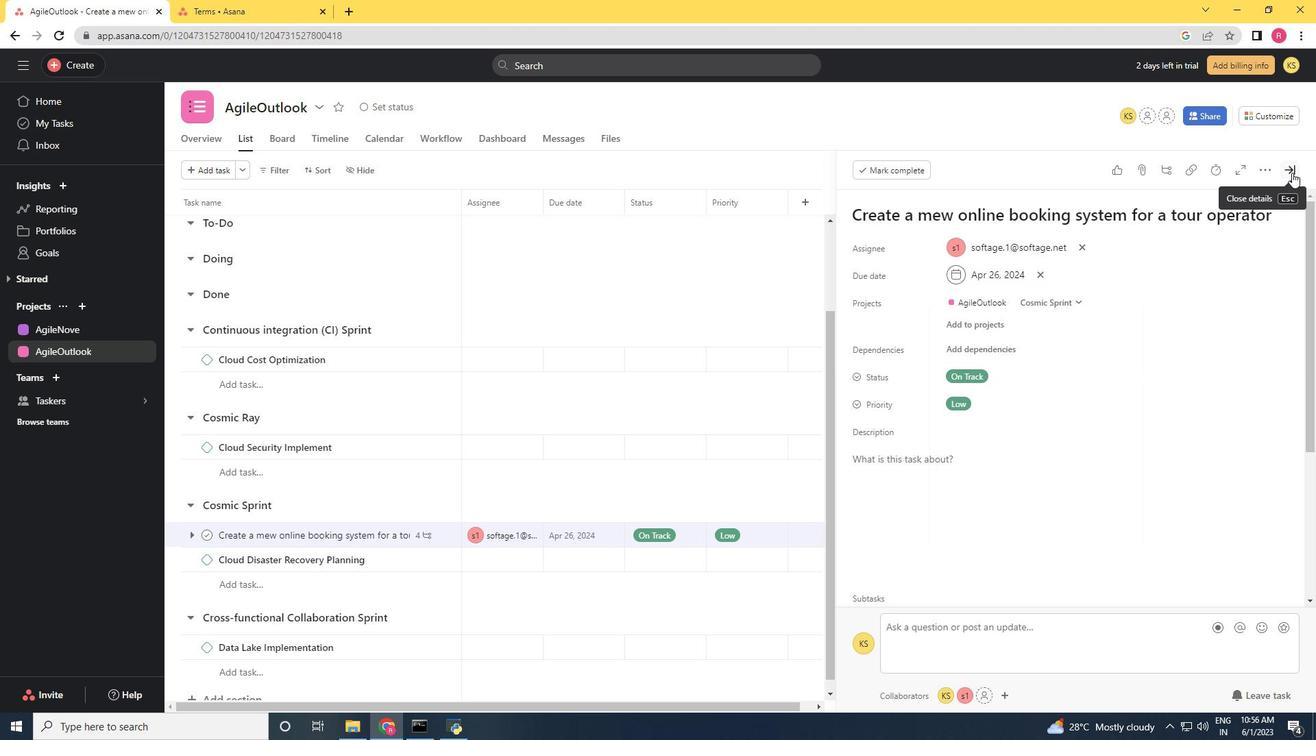 
Action: Mouse moved to (1098, 303)
Screenshot: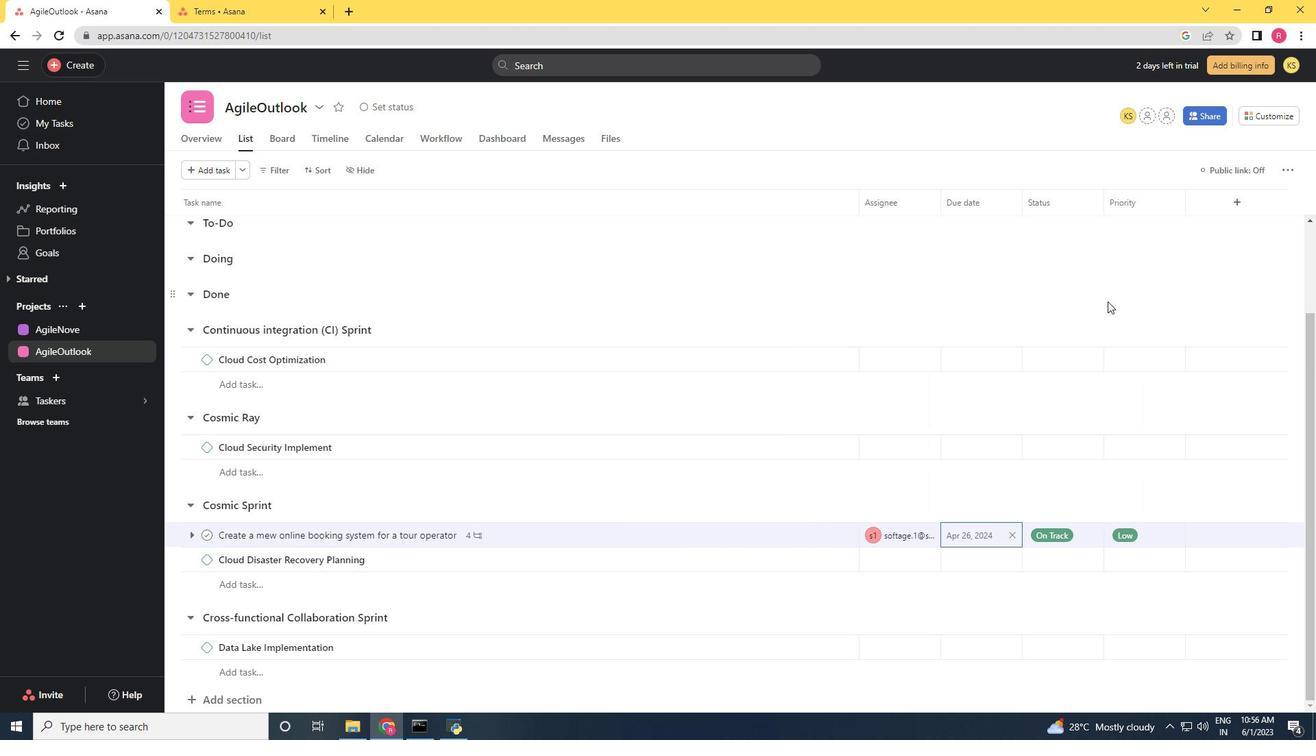 
